 Task: Create a due date automation trigger when advanced on, on the monday after a card is due add dates not due this month at 11:00 AM.
Action: Mouse moved to (889, 258)
Screenshot: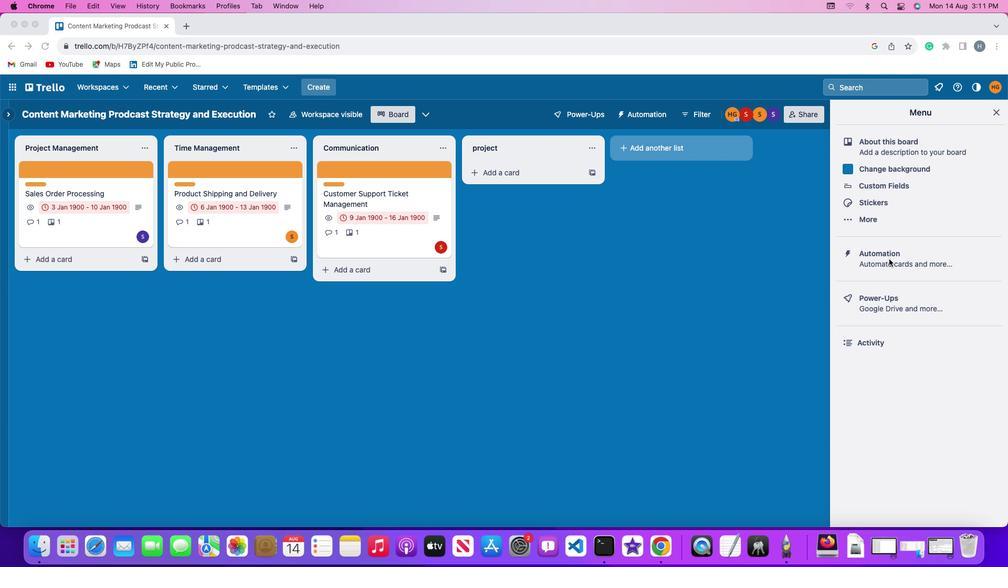 
Action: Mouse pressed left at (889, 258)
Screenshot: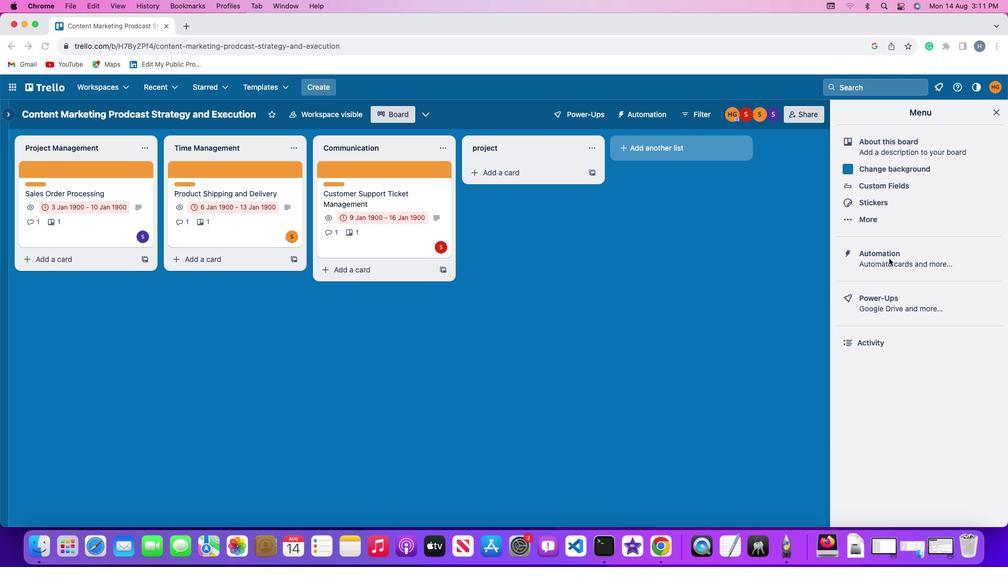 
Action: Mouse moved to (889, 258)
Screenshot: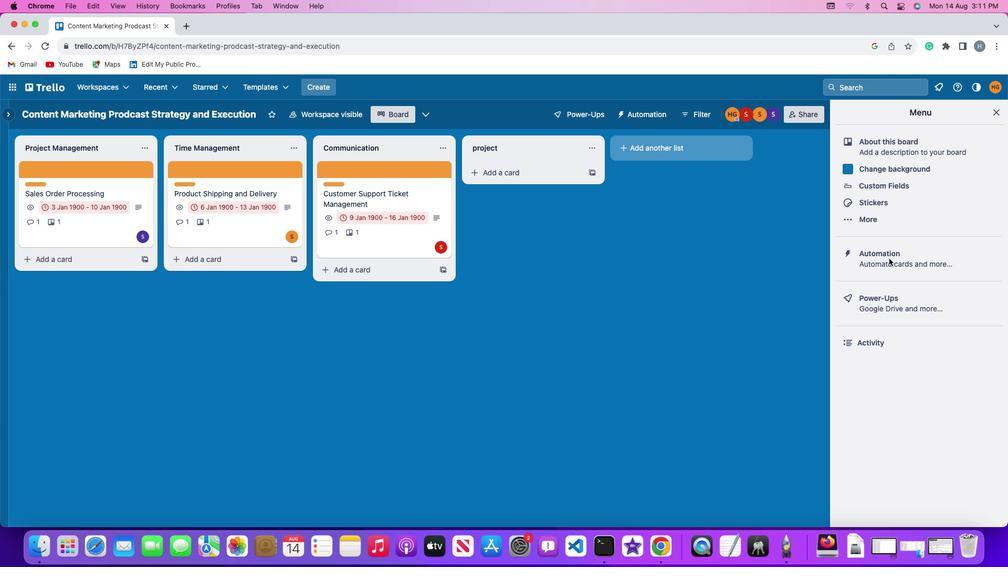 
Action: Mouse pressed left at (889, 258)
Screenshot: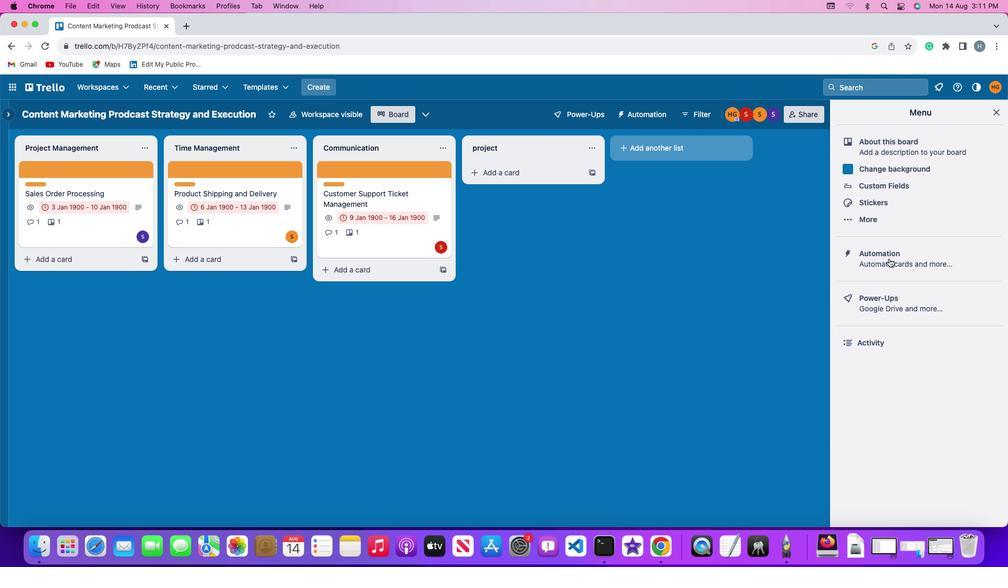 
Action: Mouse moved to (79, 247)
Screenshot: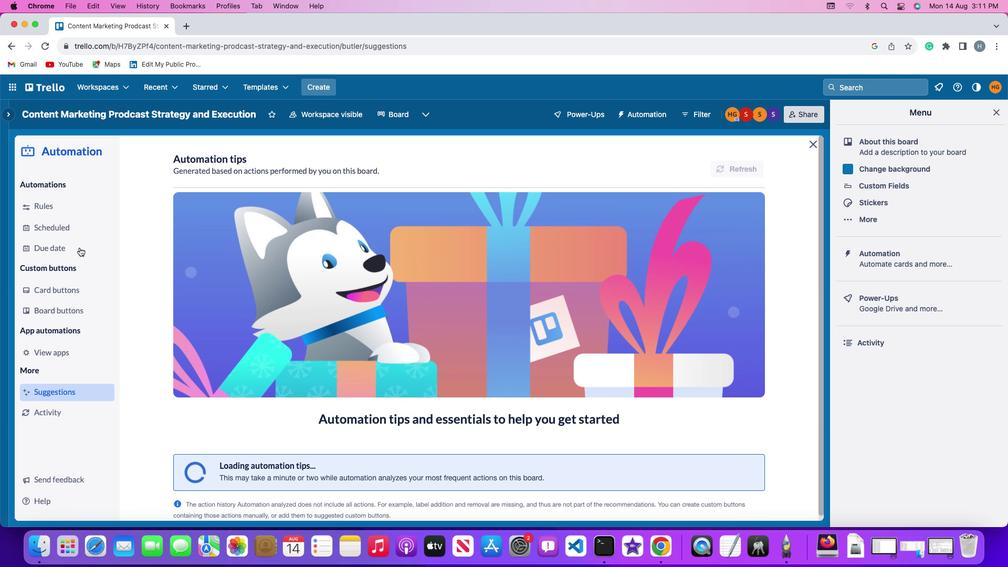 
Action: Mouse pressed left at (79, 247)
Screenshot: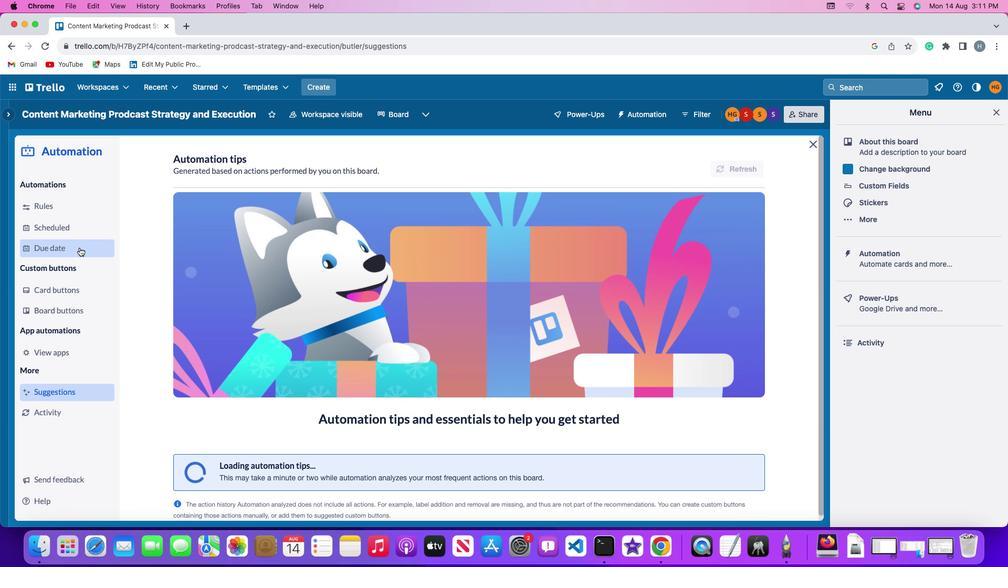 
Action: Mouse moved to (731, 160)
Screenshot: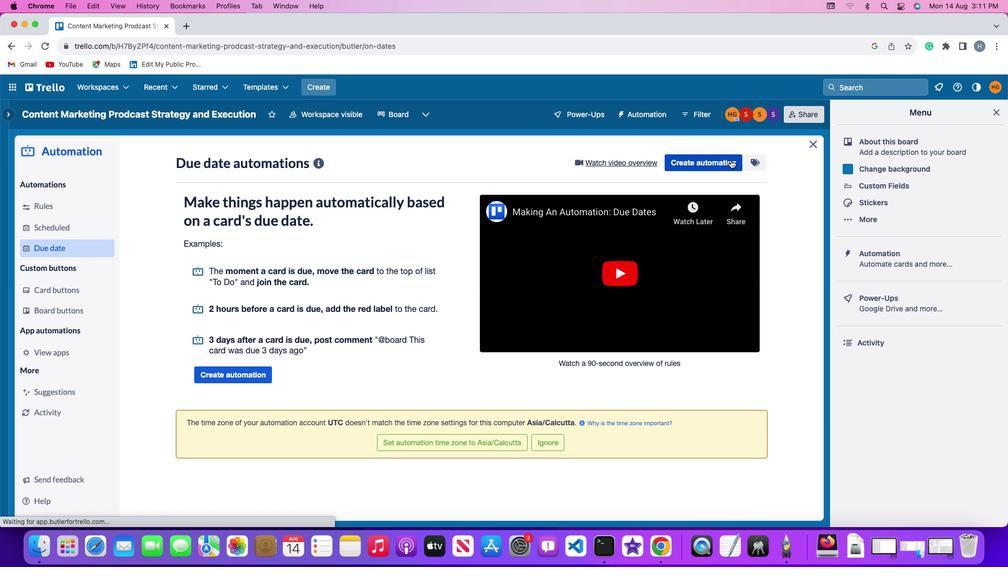 
Action: Mouse pressed left at (731, 160)
Screenshot: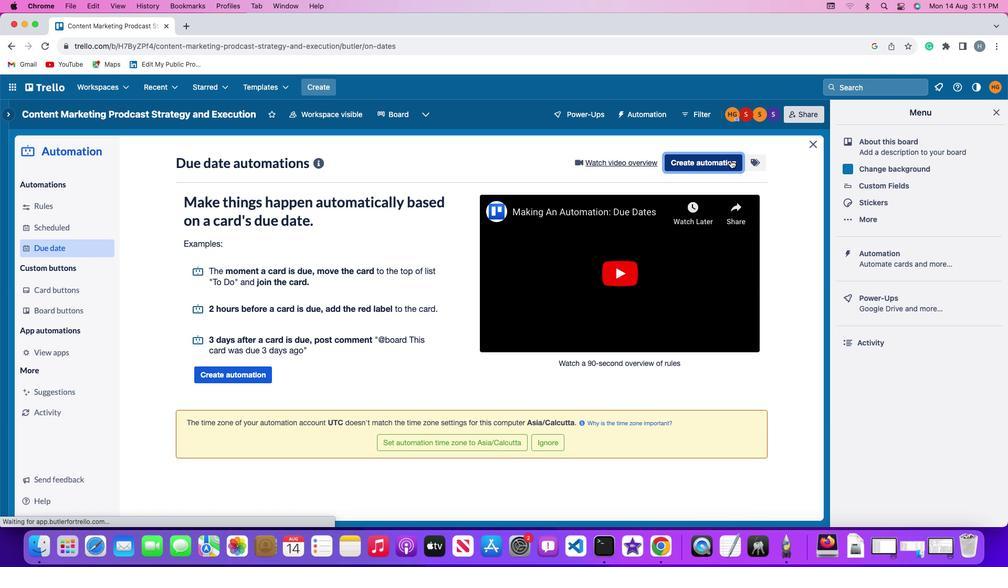 
Action: Mouse moved to (186, 263)
Screenshot: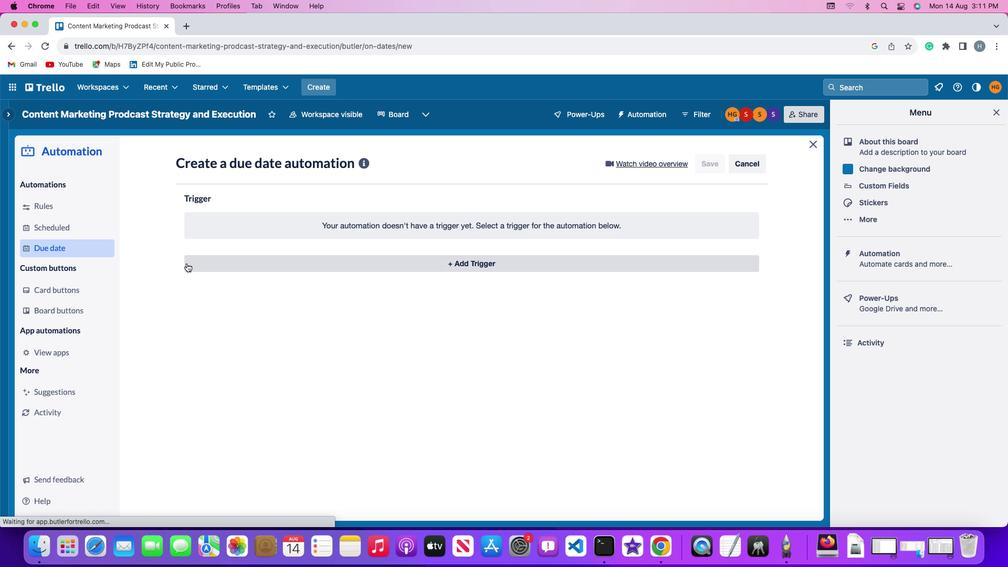 
Action: Mouse pressed left at (186, 263)
Screenshot: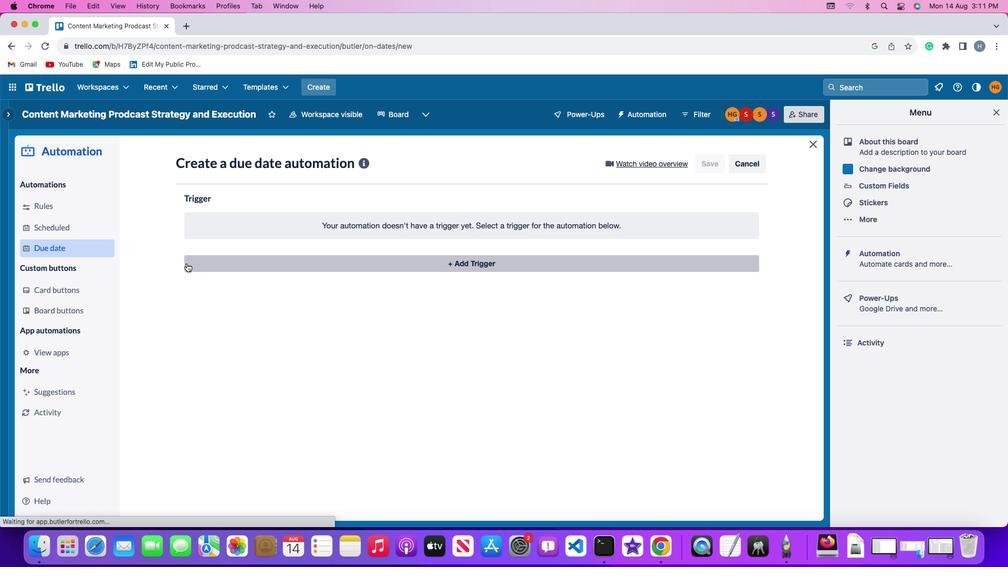 
Action: Mouse moved to (231, 457)
Screenshot: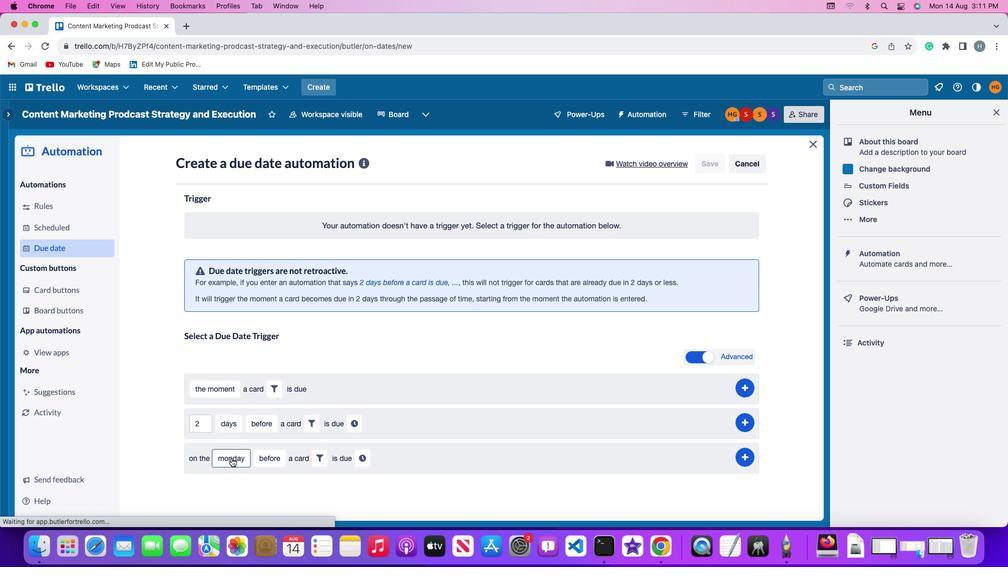 
Action: Mouse pressed left at (231, 457)
Screenshot: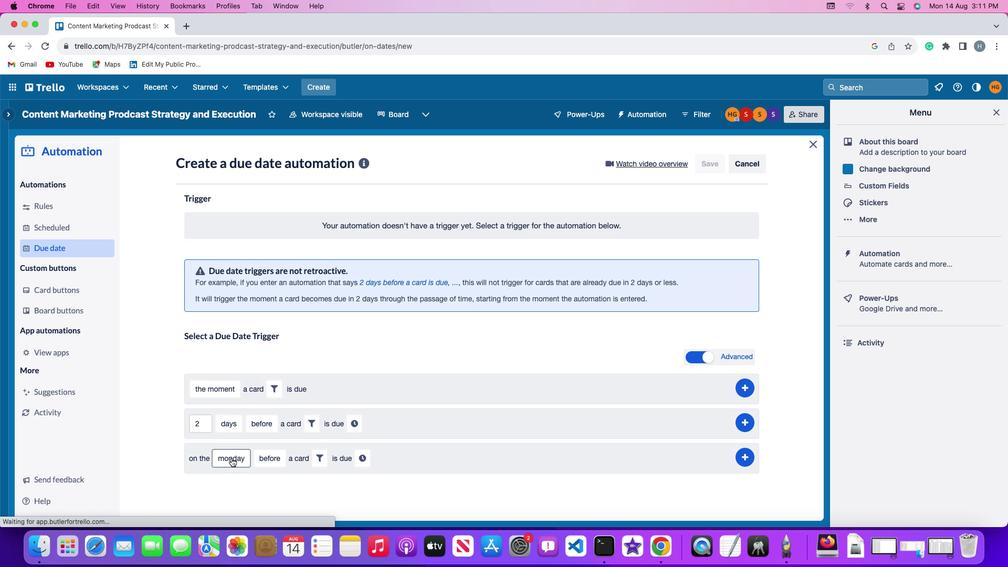 
Action: Mouse moved to (256, 314)
Screenshot: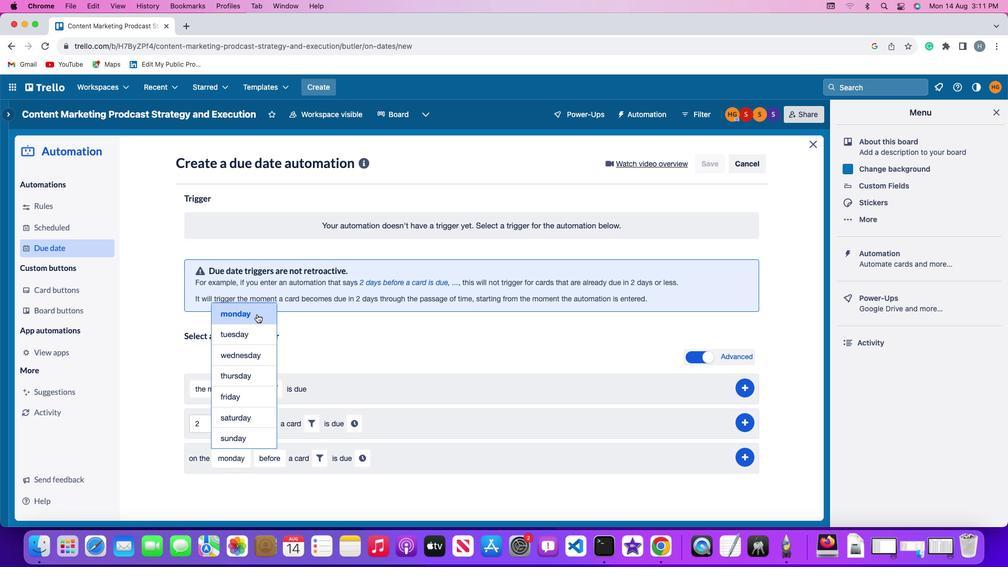 
Action: Mouse pressed left at (256, 314)
Screenshot: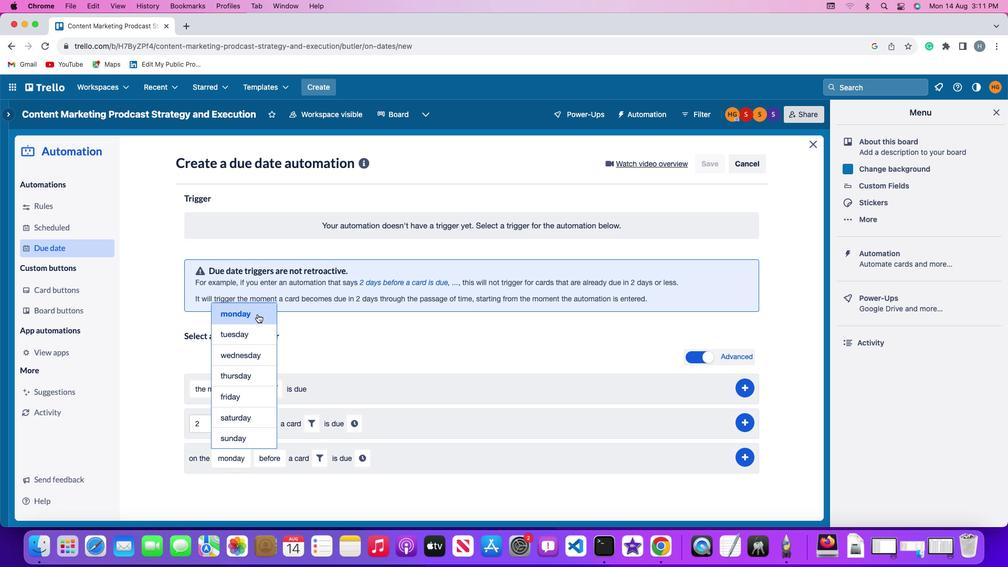 
Action: Mouse moved to (268, 462)
Screenshot: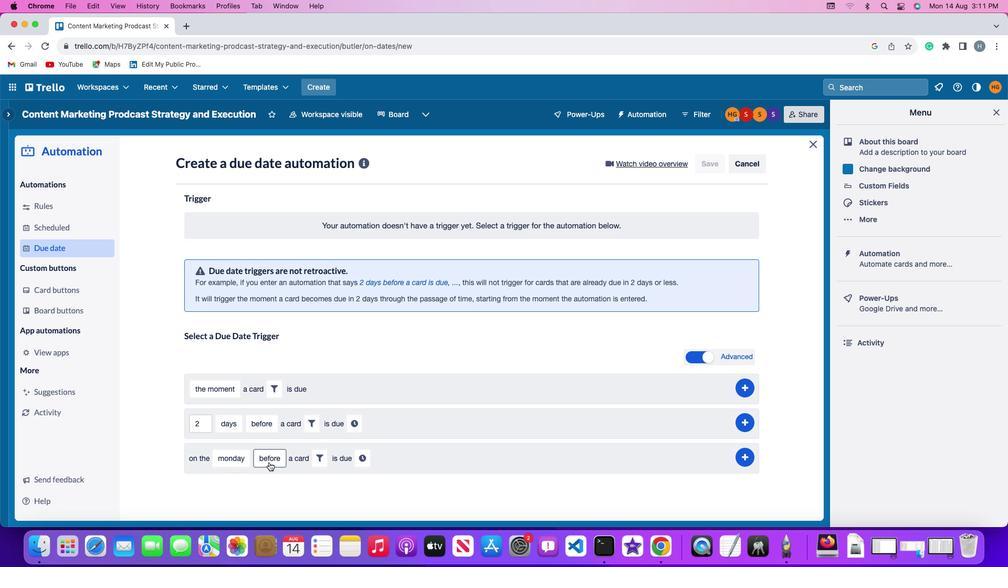 
Action: Mouse pressed left at (268, 462)
Screenshot: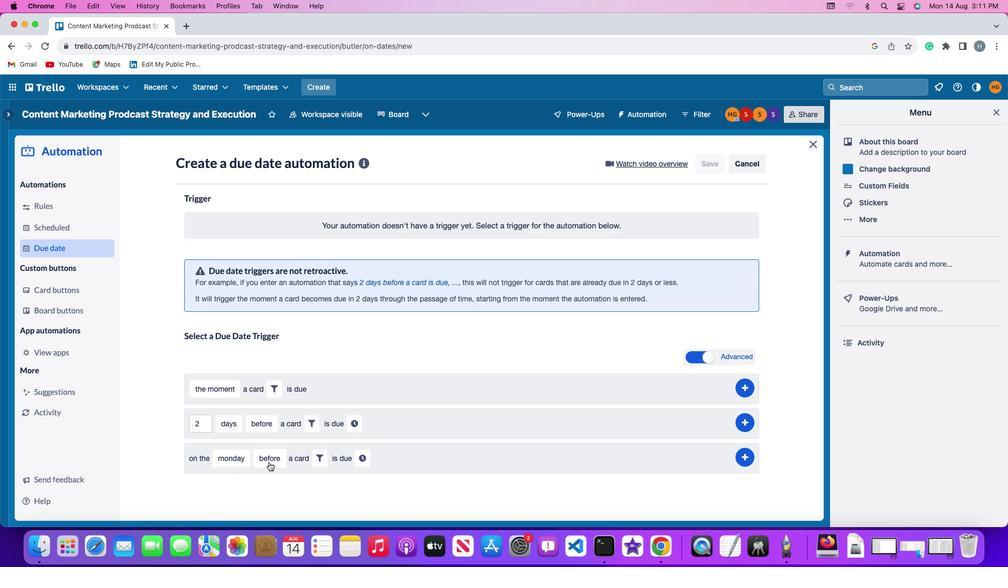 
Action: Mouse moved to (289, 394)
Screenshot: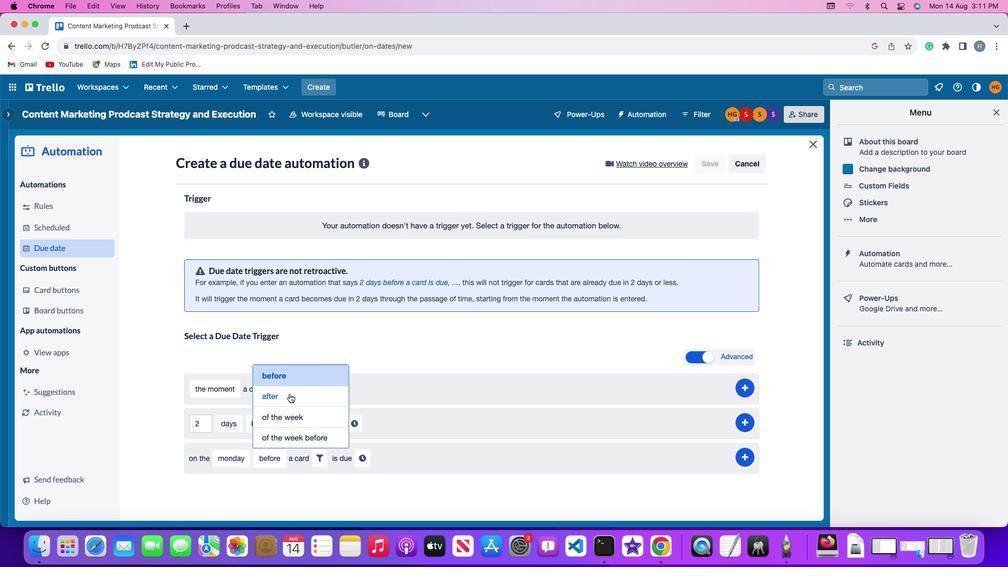 
Action: Mouse pressed left at (289, 394)
Screenshot: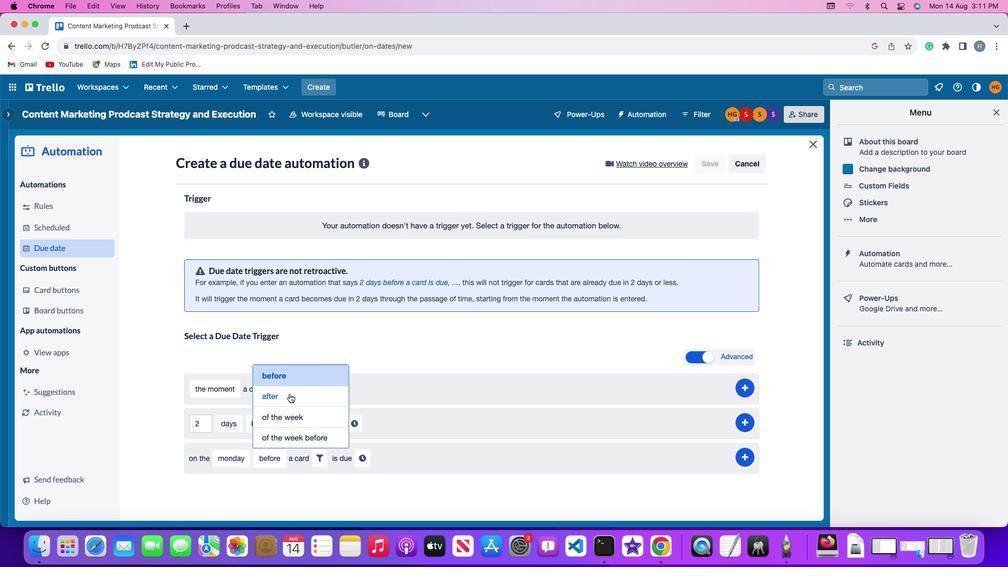 
Action: Mouse moved to (319, 454)
Screenshot: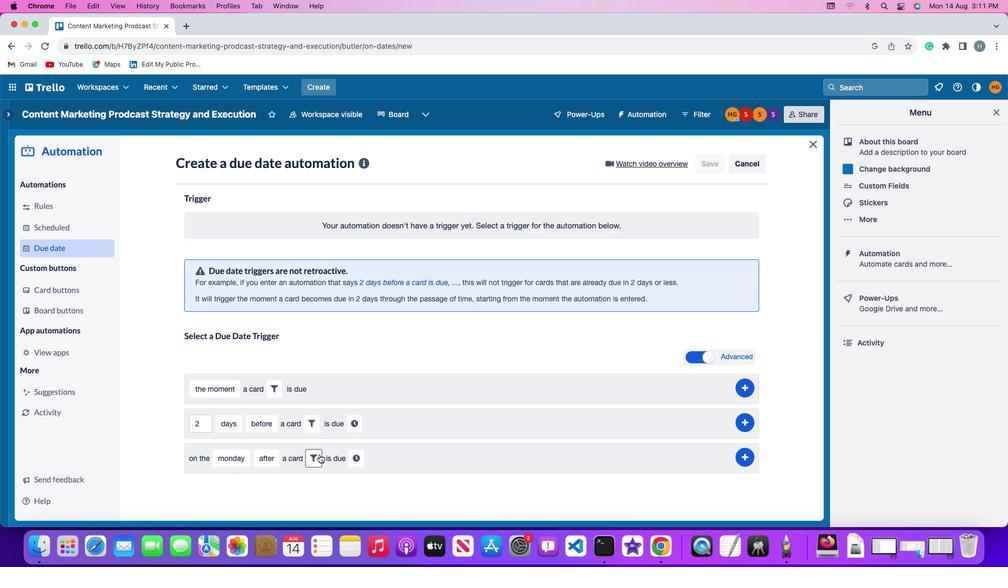 
Action: Mouse pressed left at (319, 454)
Screenshot: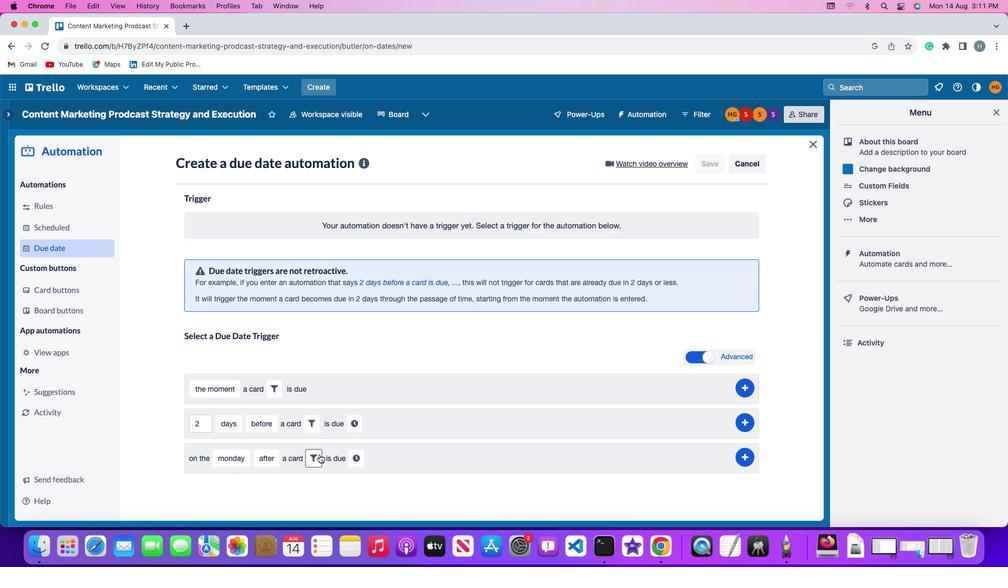 
Action: Mouse moved to (372, 490)
Screenshot: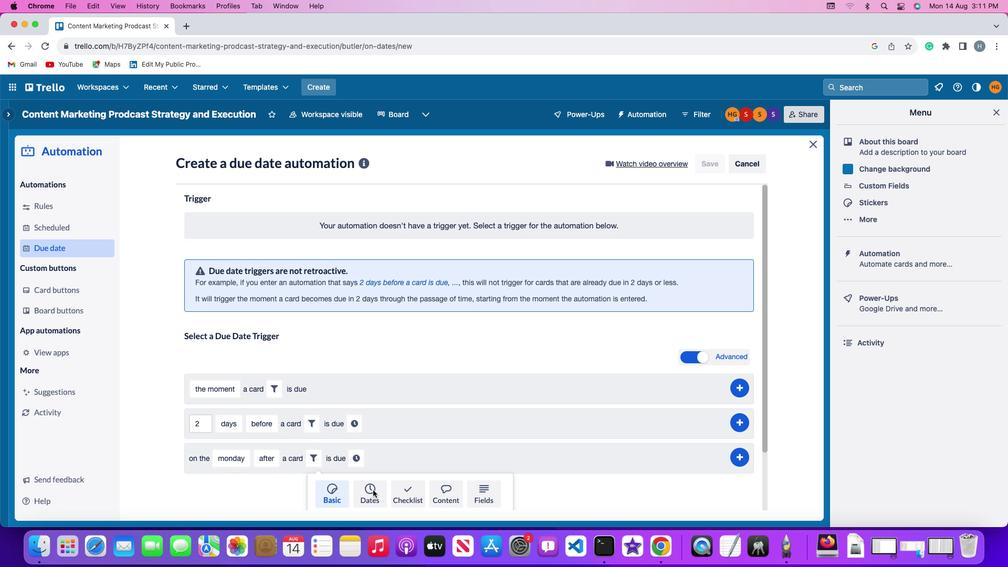 
Action: Mouse pressed left at (372, 490)
Screenshot: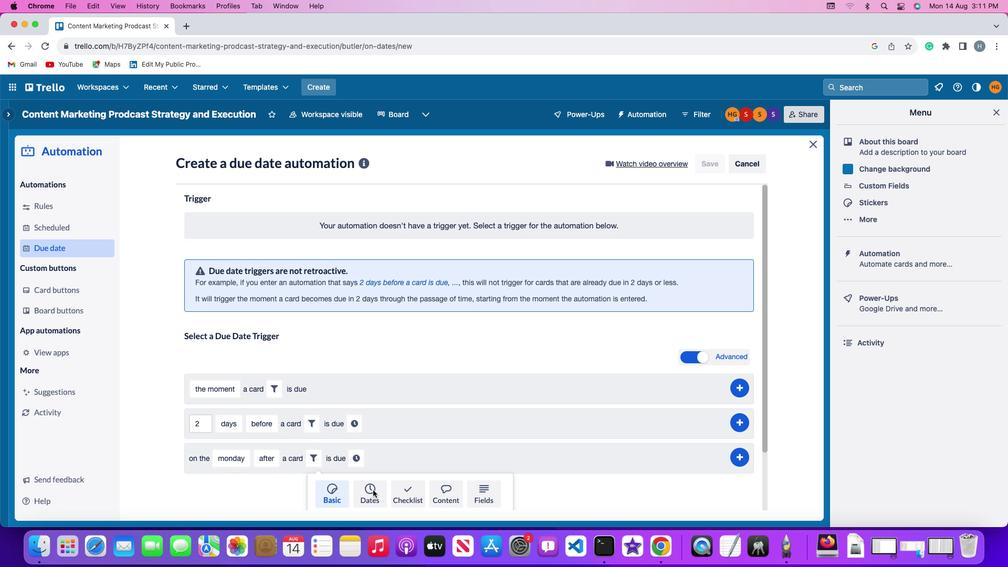 
Action: Mouse moved to (287, 496)
Screenshot: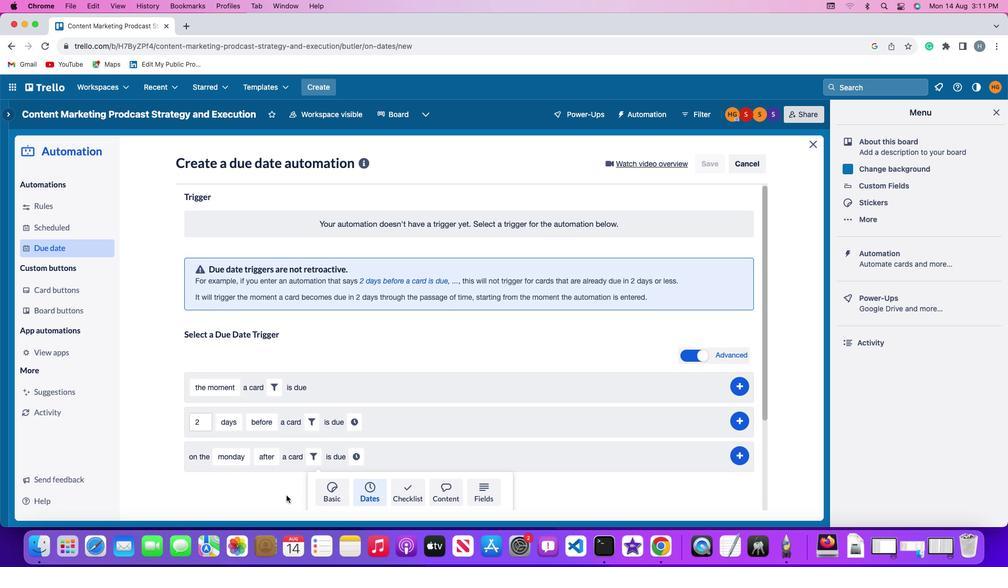 
Action: Mouse scrolled (287, 496) with delta (0, 0)
Screenshot: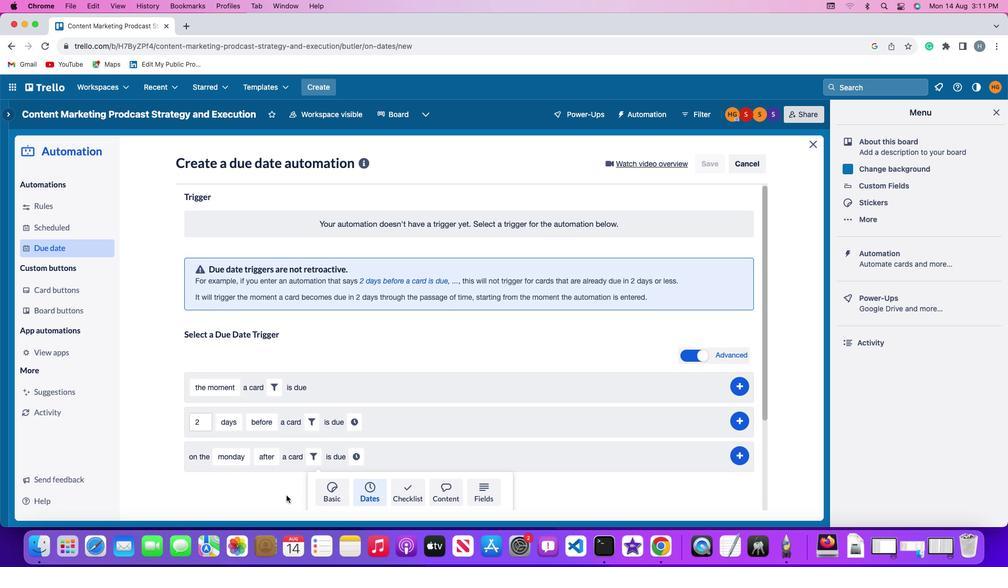 
Action: Mouse moved to (287, 496)
Screenshot: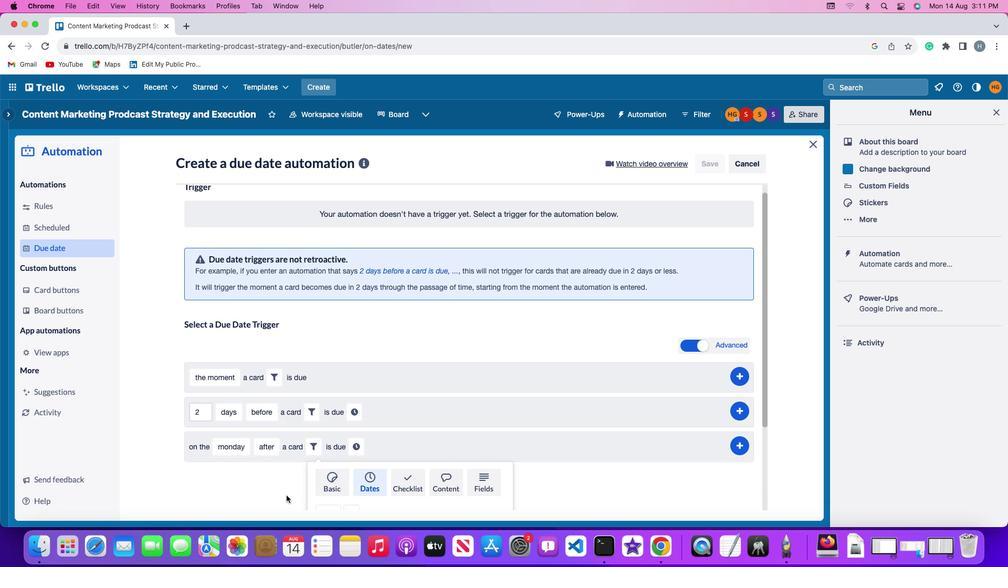 
Action: Mouse scrolled (287, 496) with delta (0, 0)
Screenshot: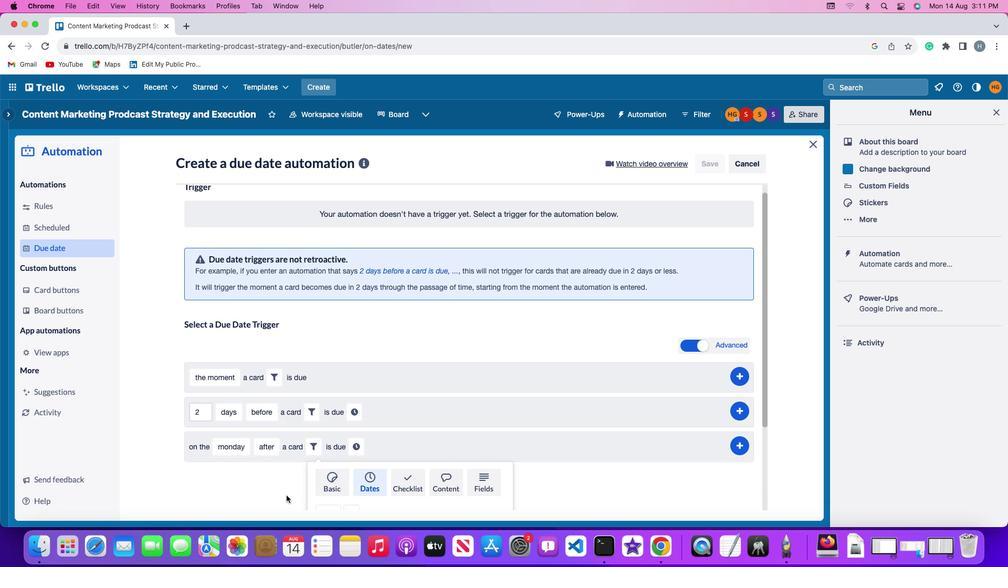 
Action: Mouse moved to (287, 496)
Screenshot: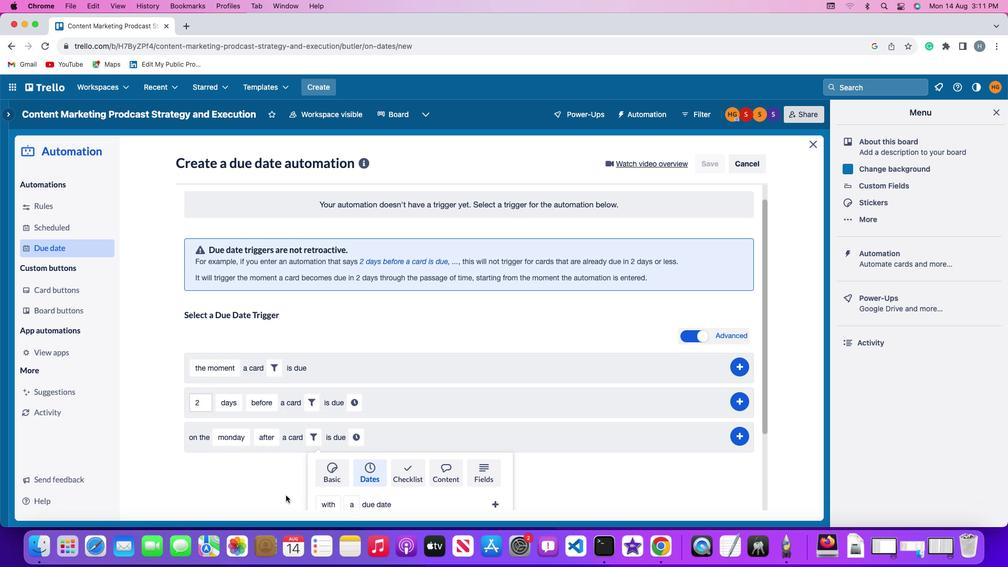 
Action: Mouse scrolled (287, 496) with delta (0, -1)
Screenshot: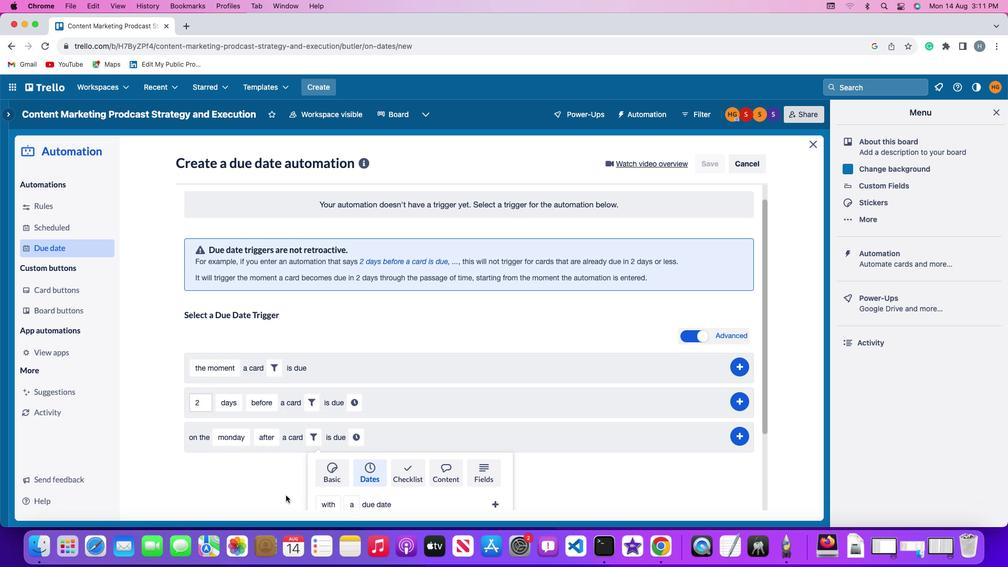 
Action: Mouse moved to (286, 495)
Screenshot: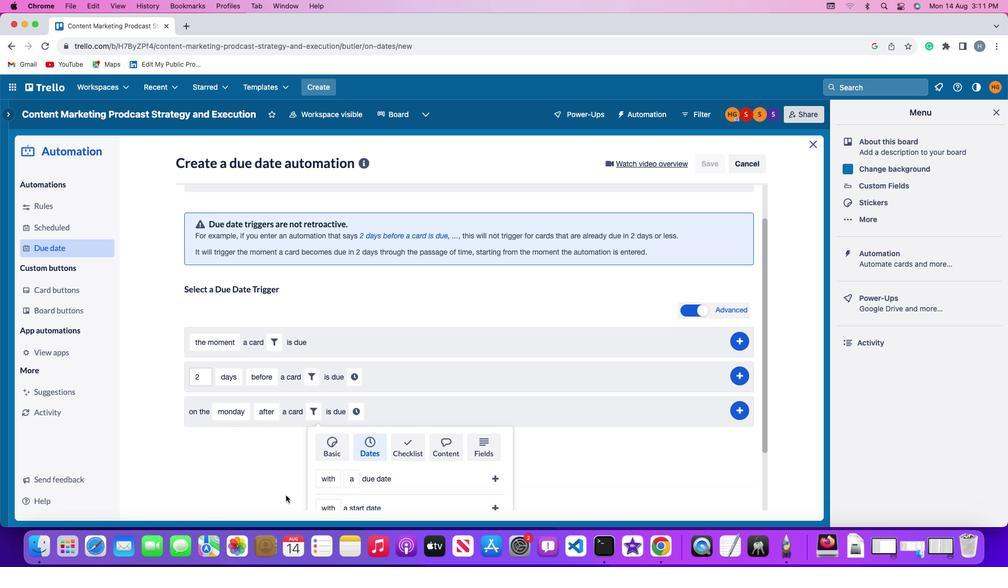 
Action: Mouse scrolled (286, 495) with delta (0, -2)
Screenshot: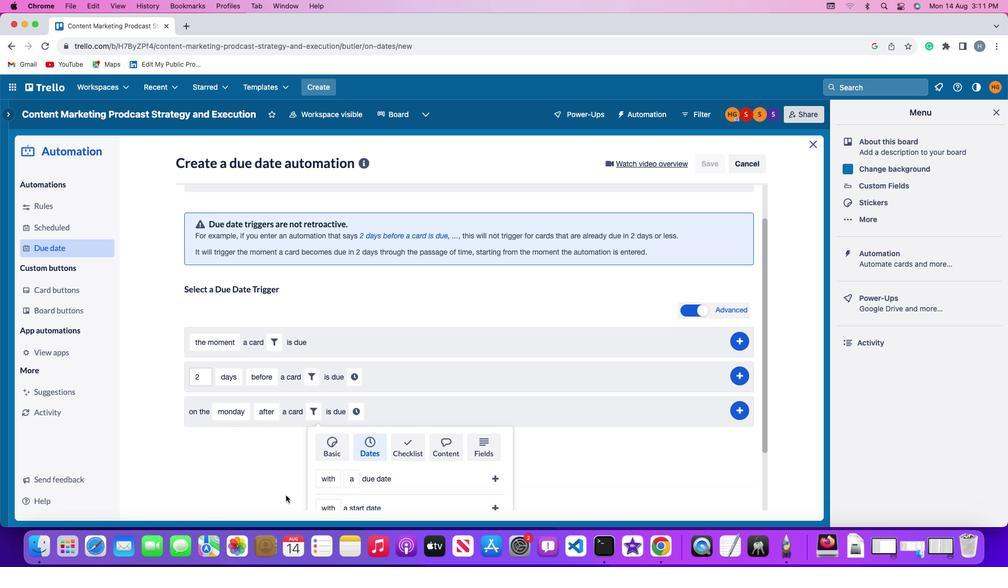 
Action: Mouse moved to (285, 494)
Screenshot: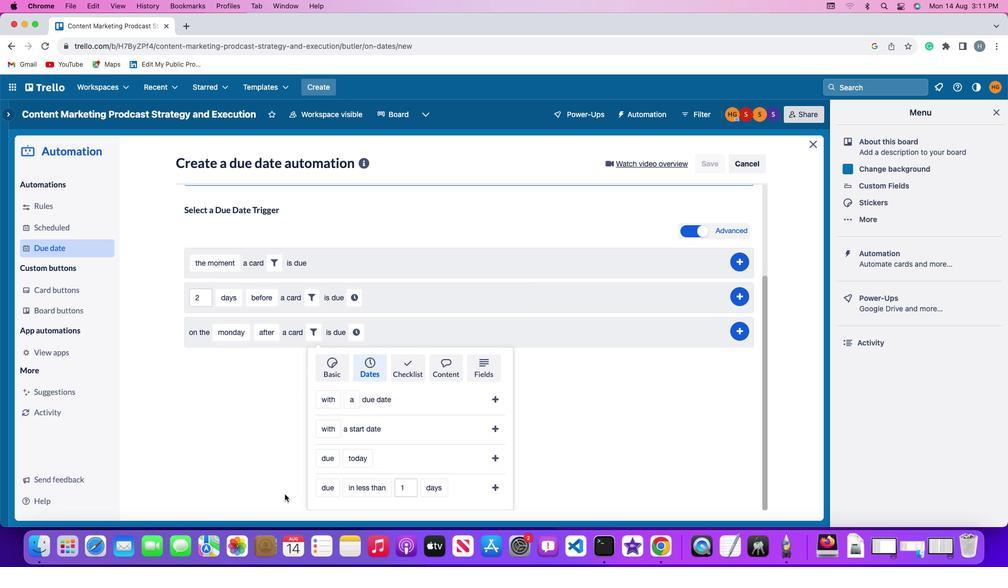 
Action: Mouse scrolled (285, 494) with delta (0, 0)
Screenshot: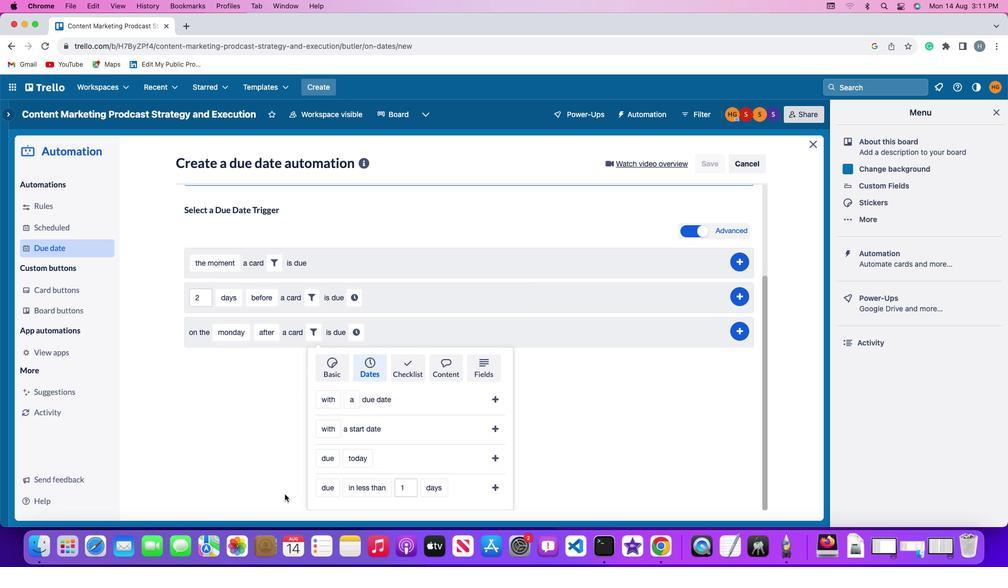 
Action: Mouse moved to (285, 494)
Screenshot: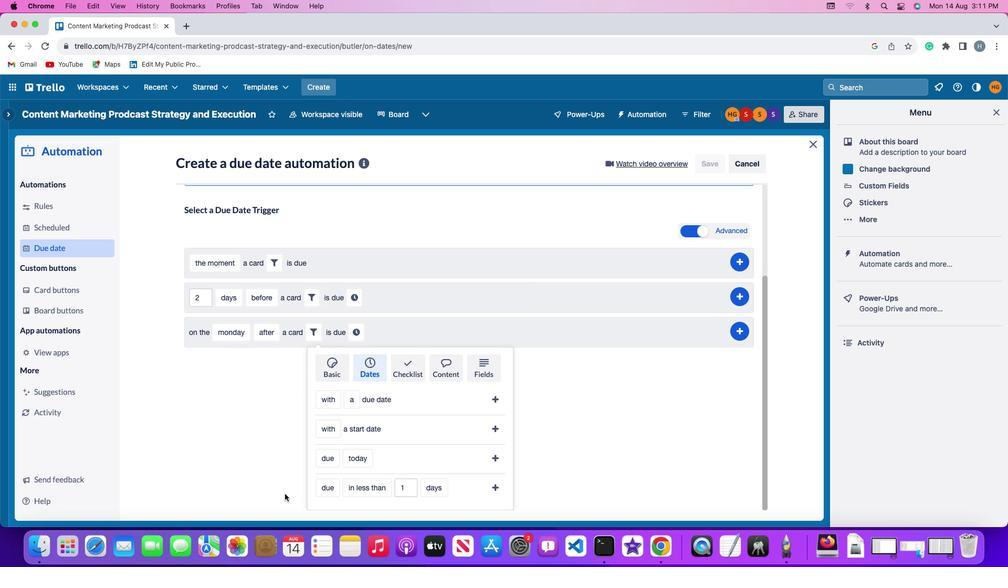 
Action: Mouse scrolled (285, 494) with delta (0, 0)
Screenshot: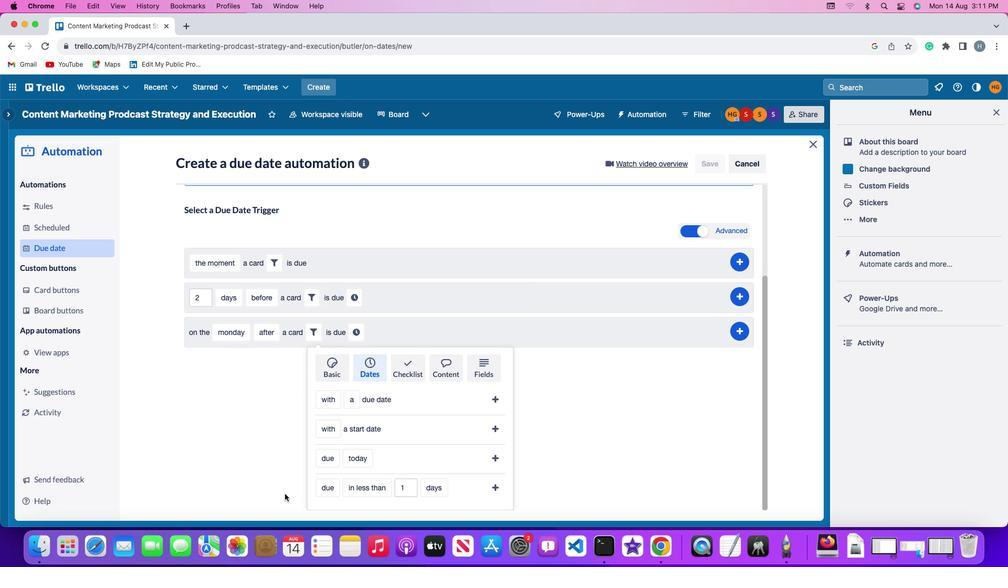 
Action: Mouse moved to (284, 494)
Screenshot: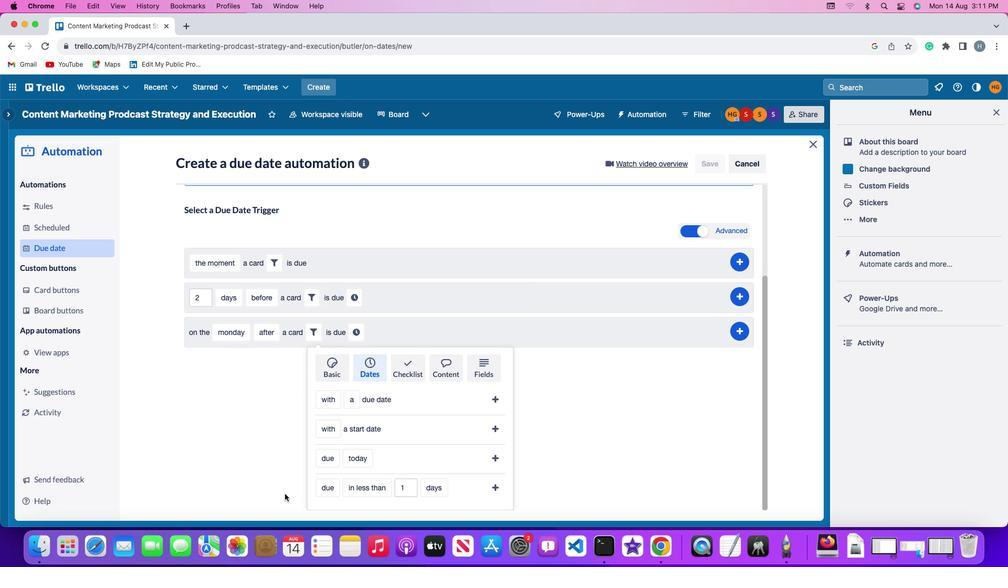 
Action: Mouse scrolled (284, 494) with delta (0, -1)
Screenshot: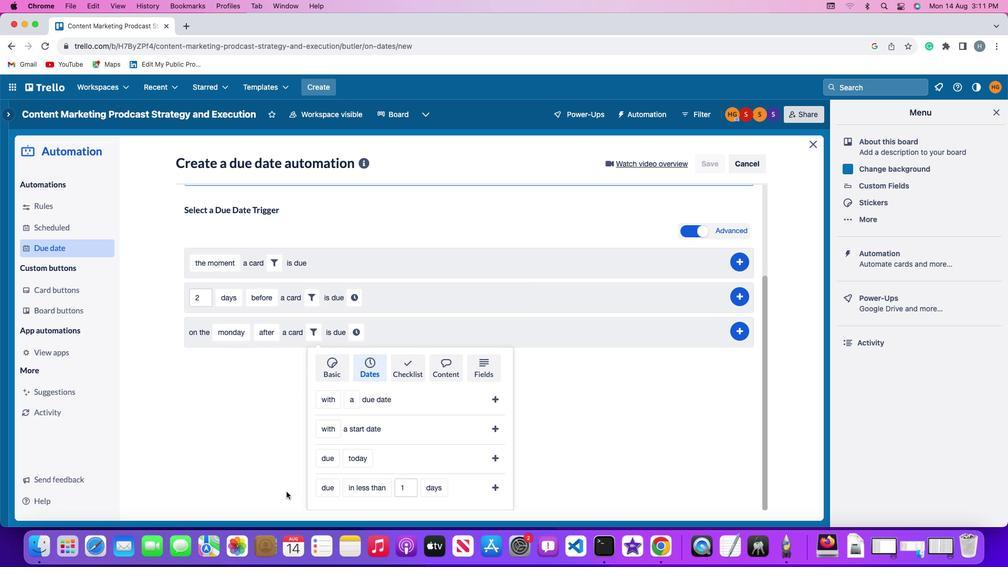 
Action: Mouse moved to (331, 459)
Screenshot: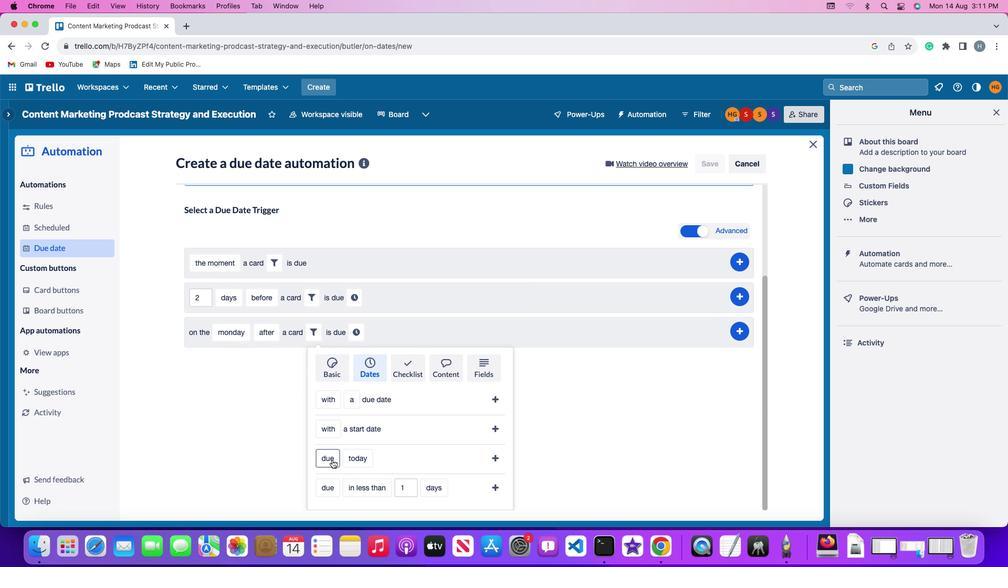 
Action: Mouse pressed left at (331, 459)
Screenshot: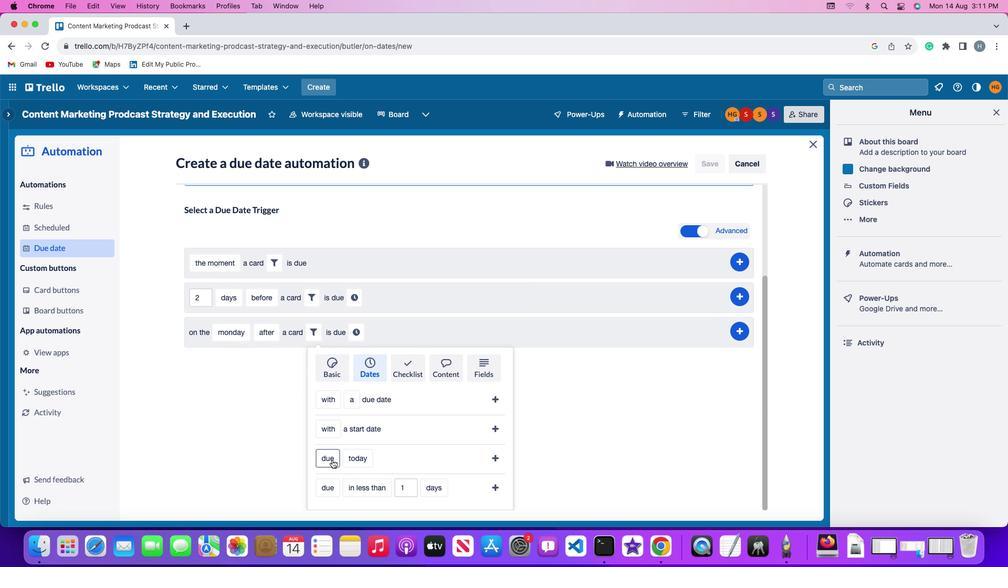 
Action: Mouse moved to (345, 397)
Screenshot: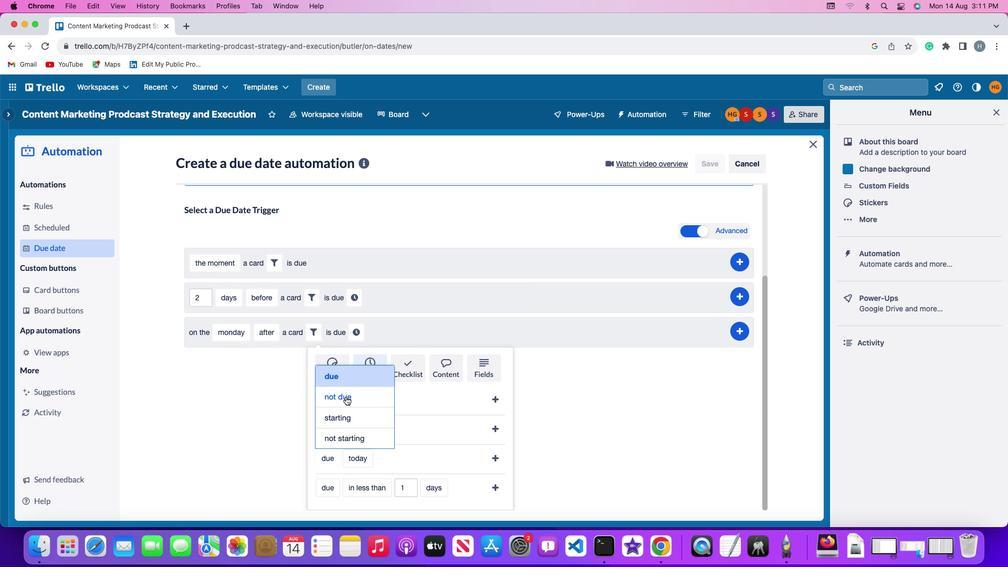 
Action: Mouse pressed left at (345, 397)
Screenshot: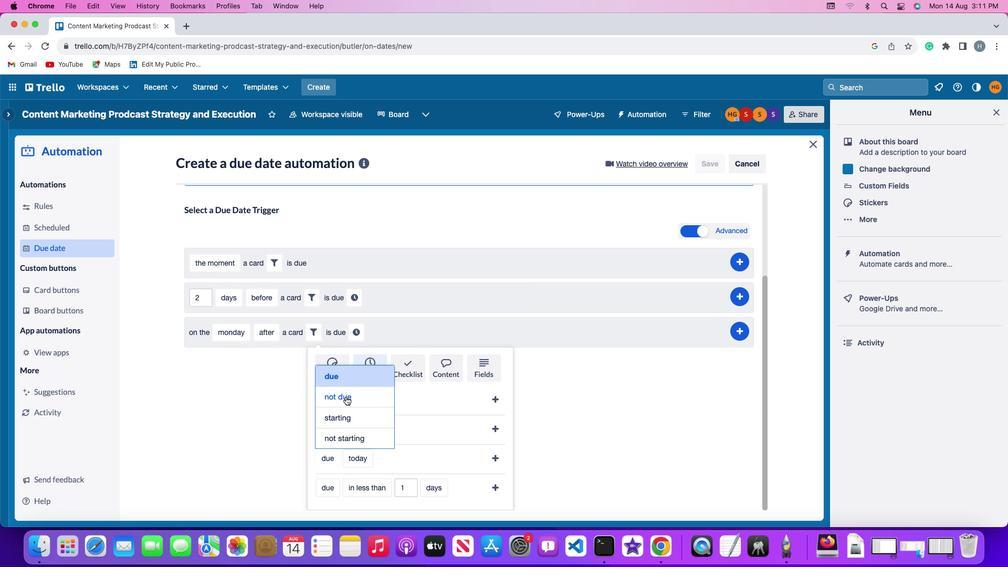 
Action: Mouse moved to (370, 466)
Screenshot: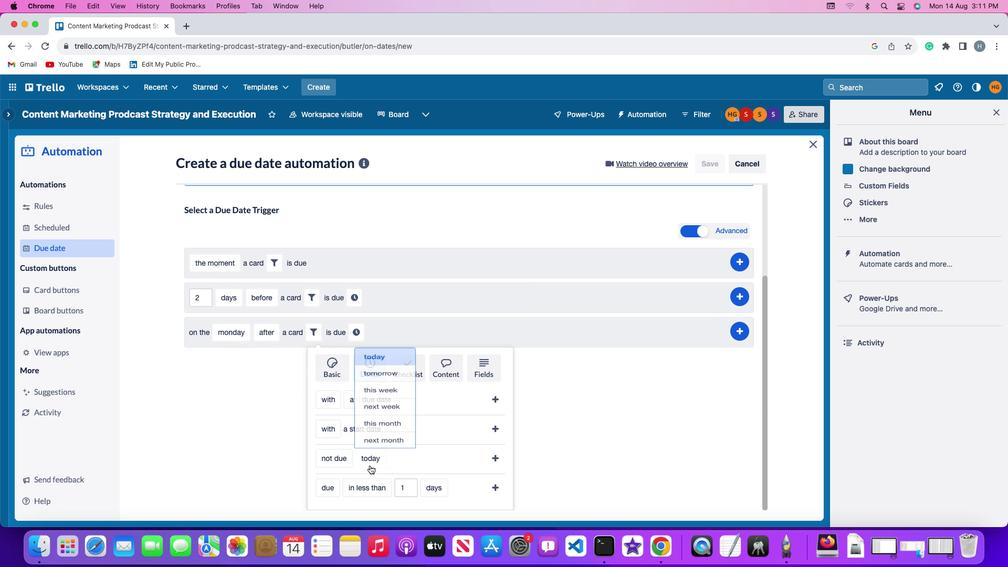 
Action: Mouse pressed left at (370, 466)
Screenshot: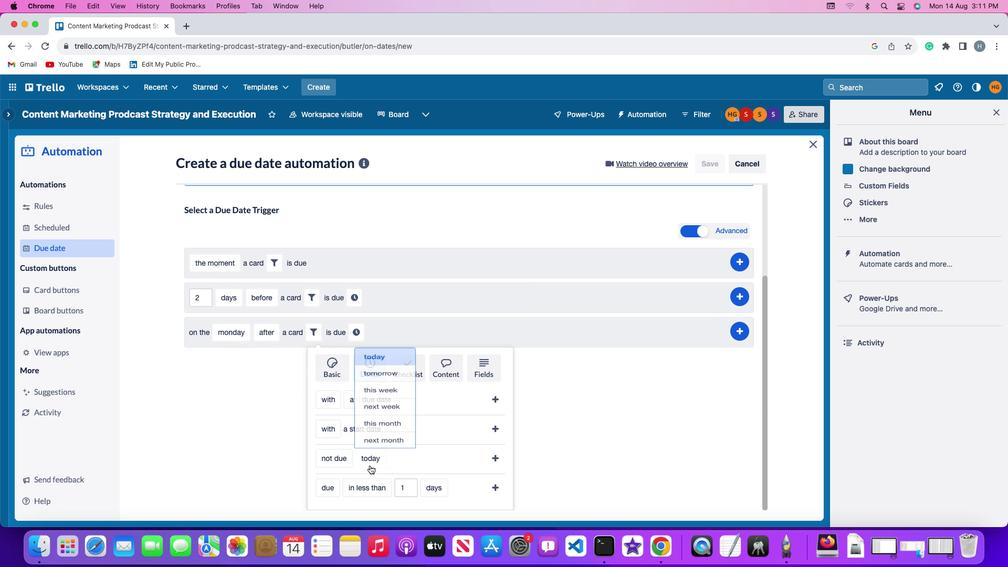 
Action: Mouse moved to (384, 410)
Screenshot: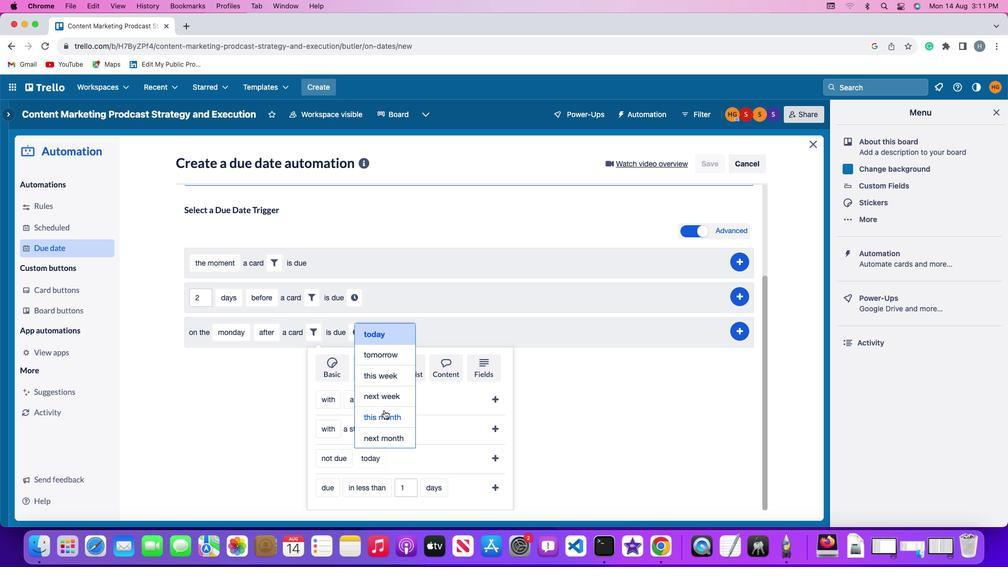 
Action: Mouse pressed left at (384, 410)
Screenshot: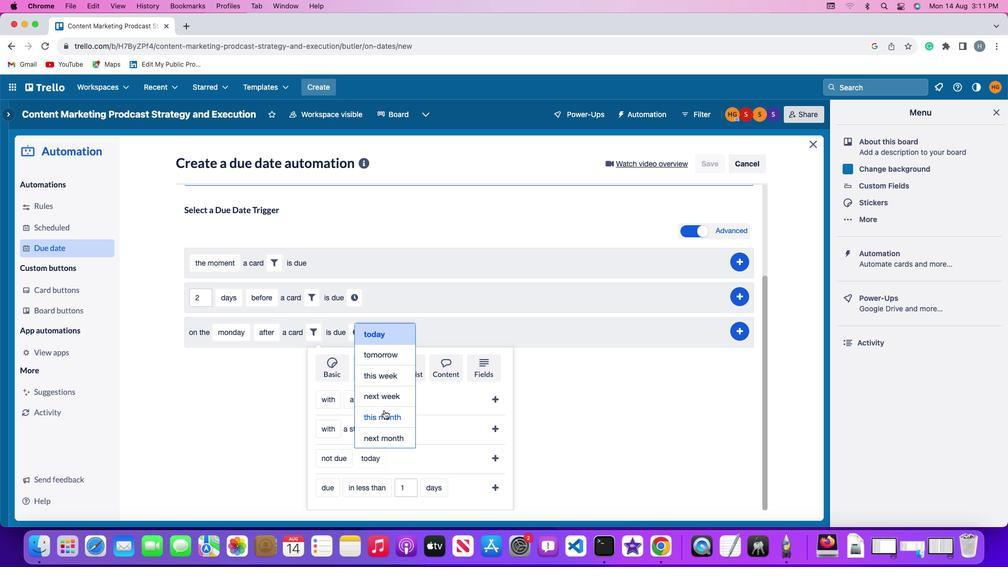 
Action: Mouse moved to (491, 454)
Screenshot: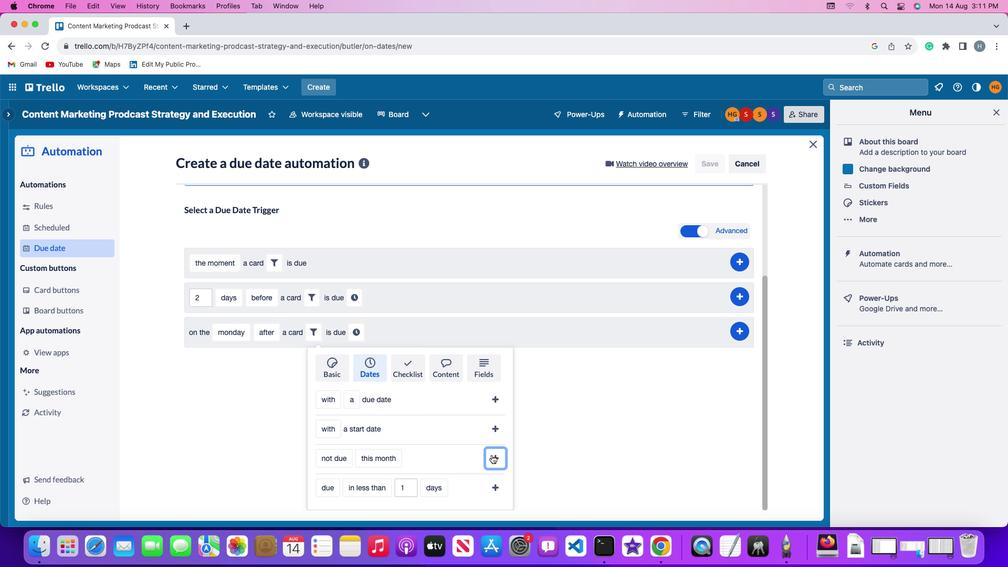 
Action: Mouse pressed left at (491, 454)
Screenshot: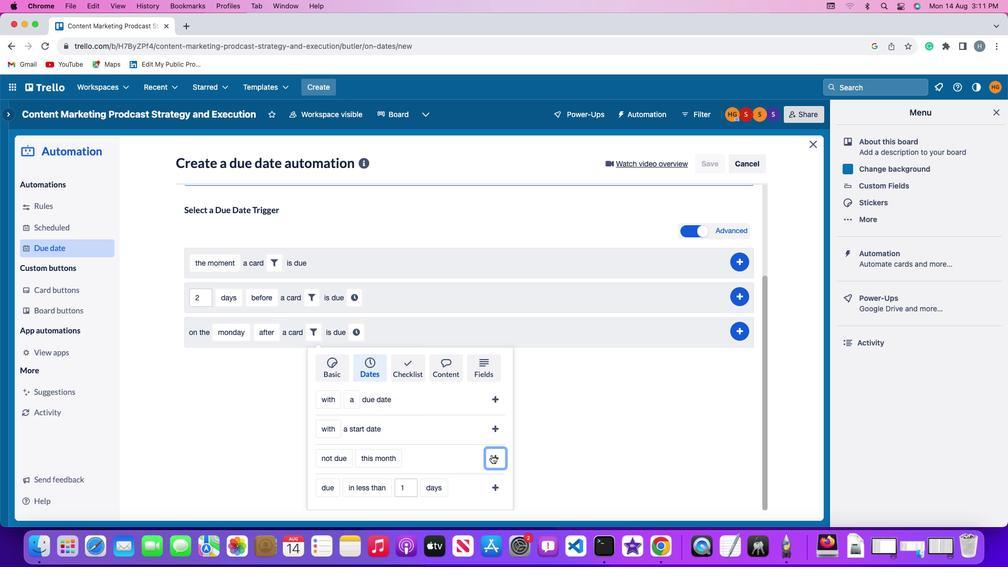 
Action: Mouse moved to (444, 458)
Screenshot: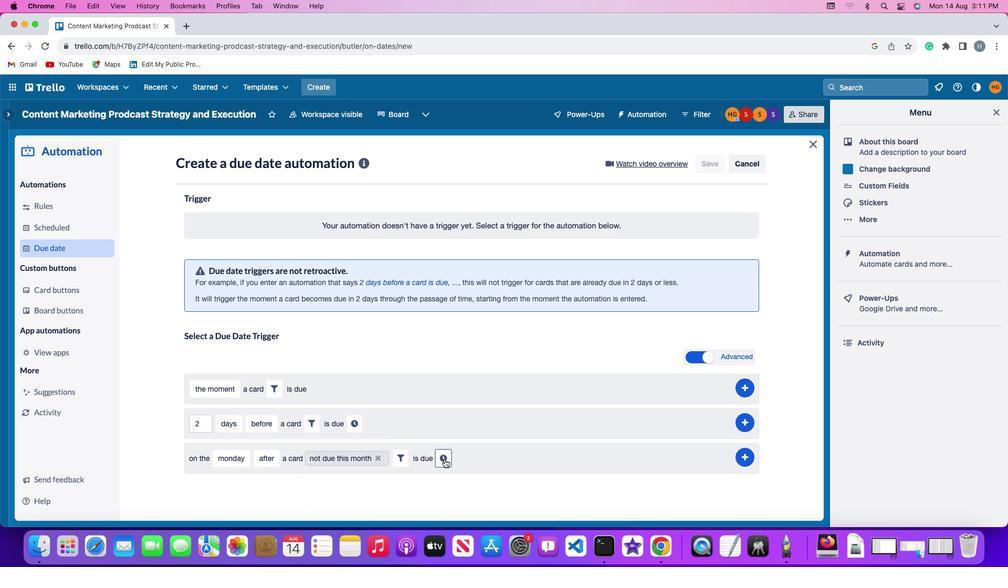 
Action: Mouse pressed left at (444, 458)
Screenshot: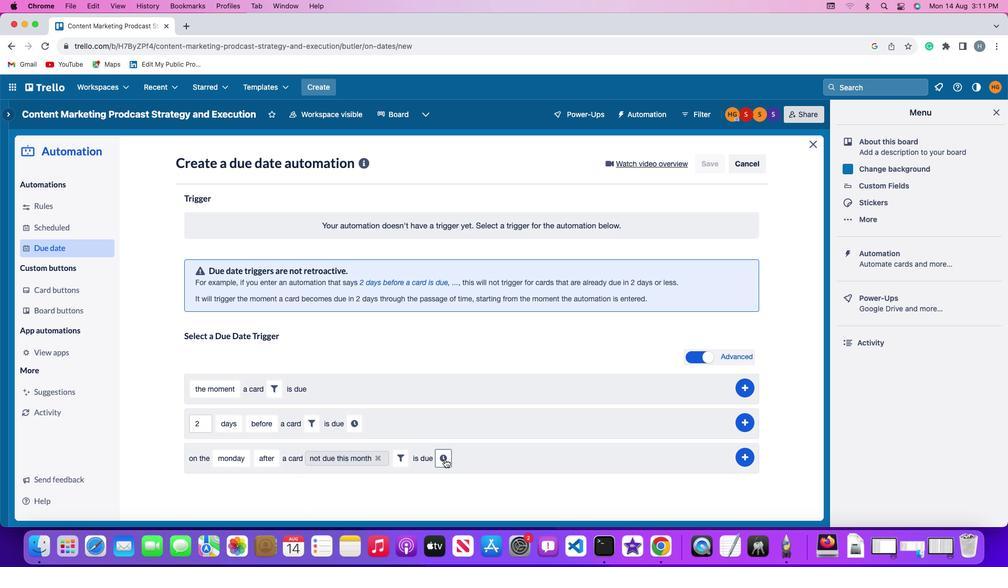 
Action: Mouse moved to (462, 460)
Screenshot: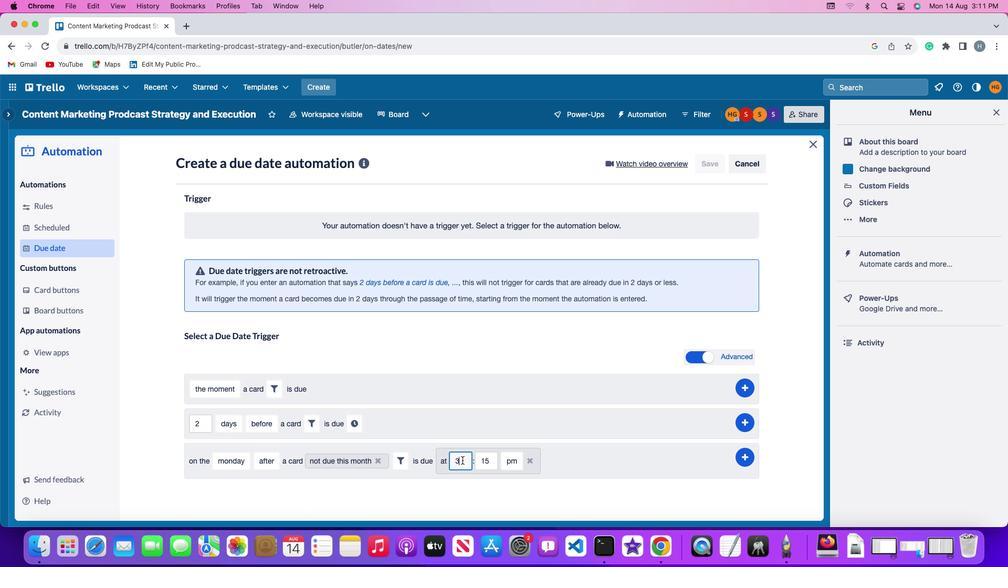 
Action: Mouse pressed left at (462, 460)
Screenshot: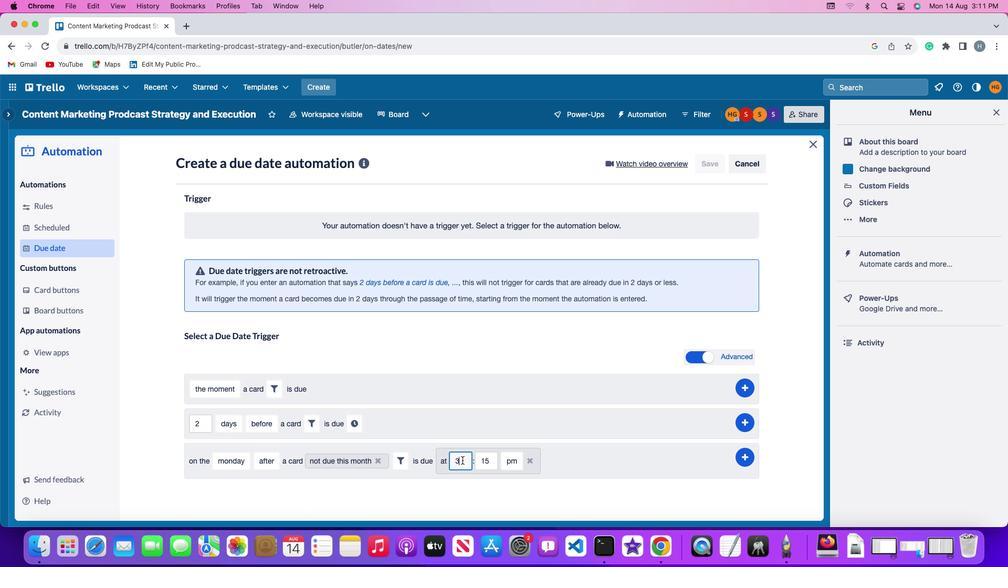 
Action: Mouse moved to (462, 459)
Screenshot: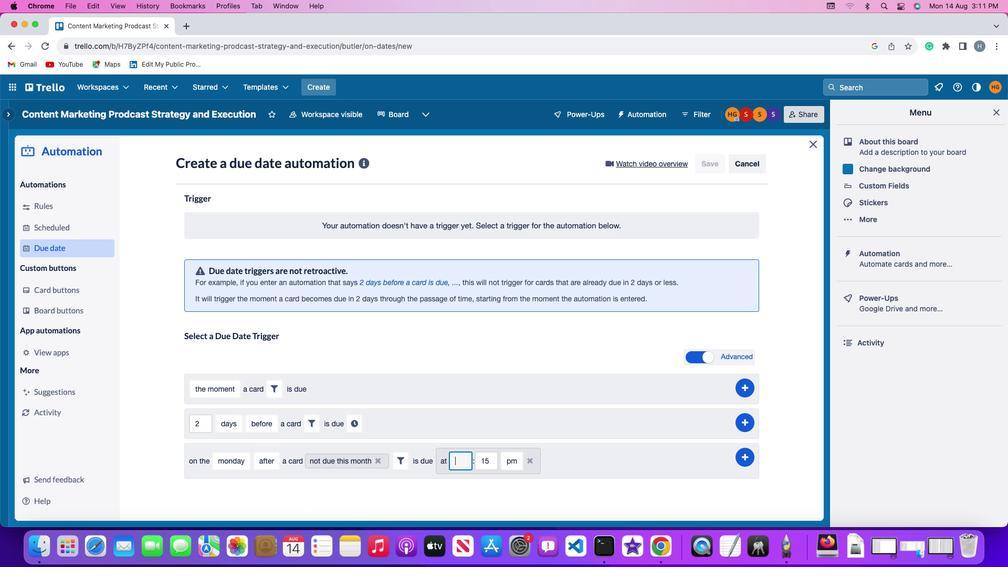
Action: Key pressed Key.backspace
Screenshot: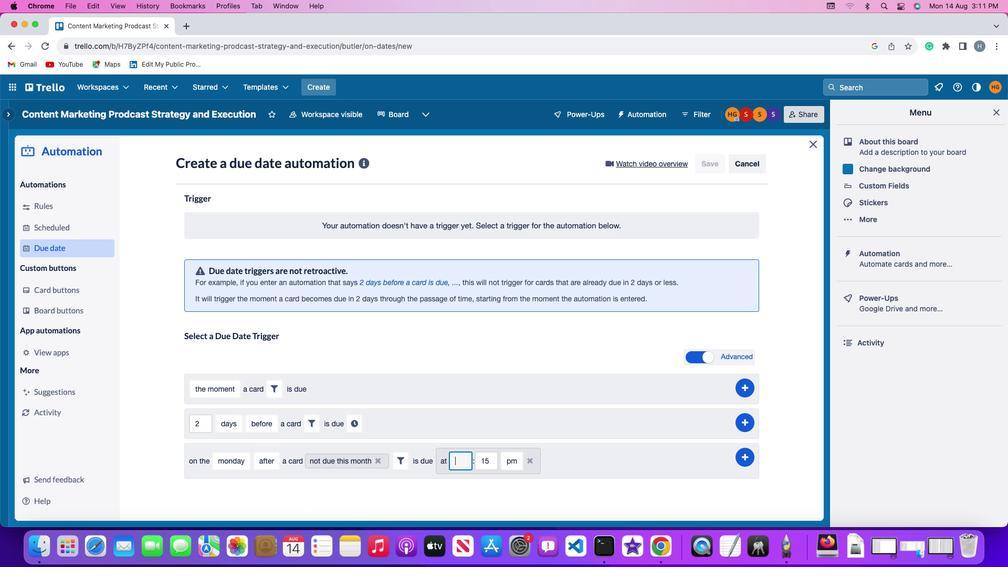 
Action: Mouse moved to (462, 458)
Screenshot: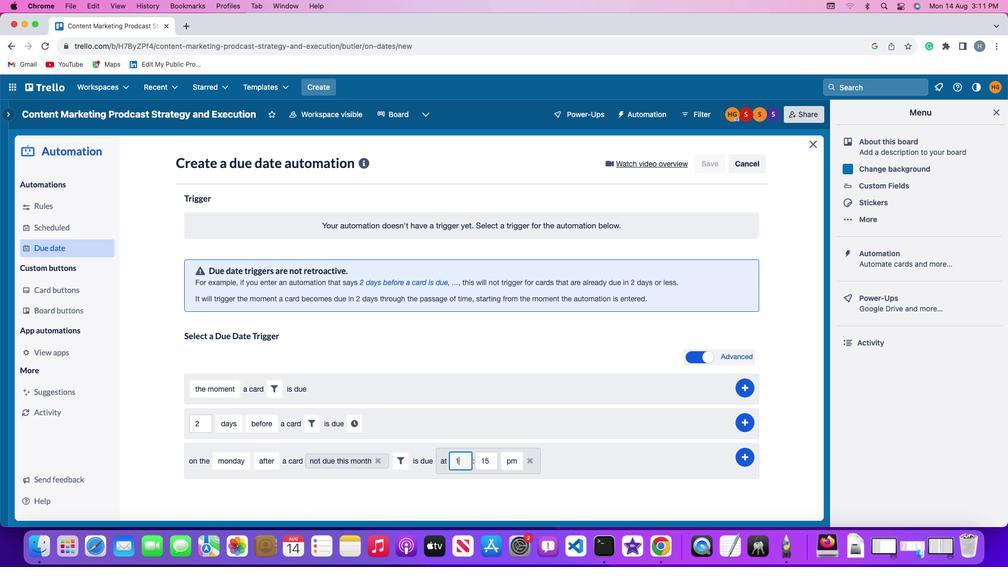 
Action: Key pressed '1'
Screenshot: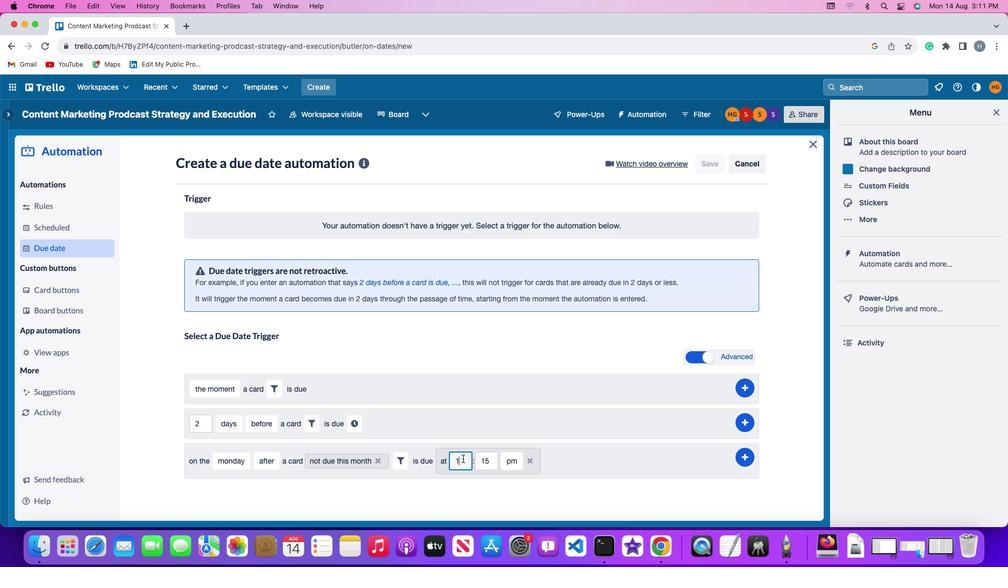 
Action: Mouse moved to (463, 458)
Screenshot: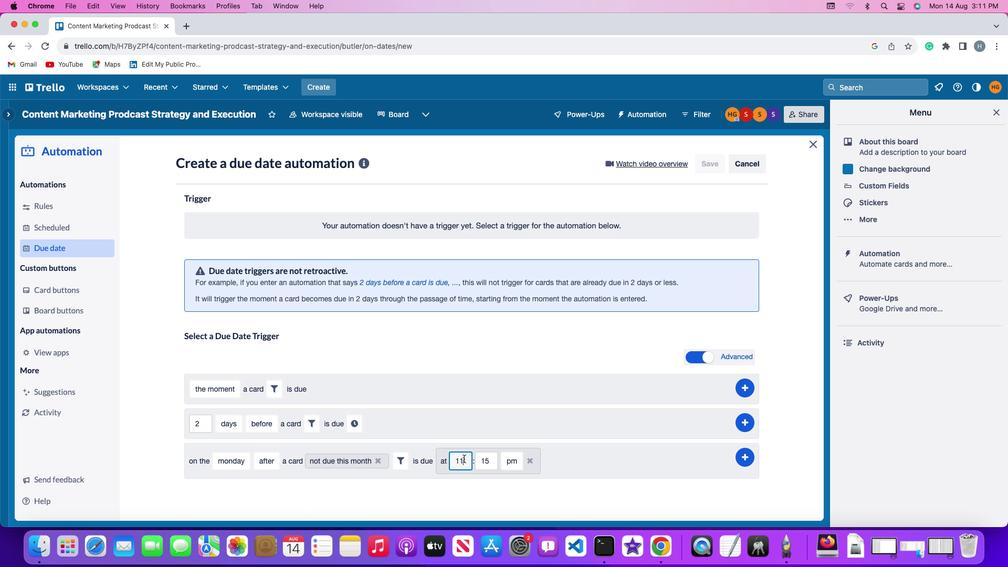 
Action: Key pressed '1'
Screenshot: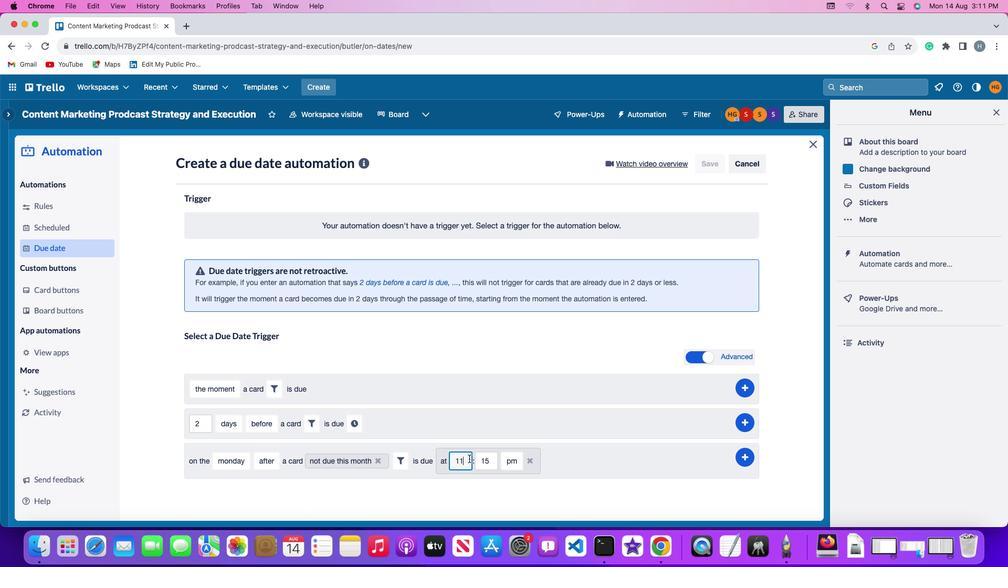 
Action: Mouse moved to (495, 462)
Screenshot: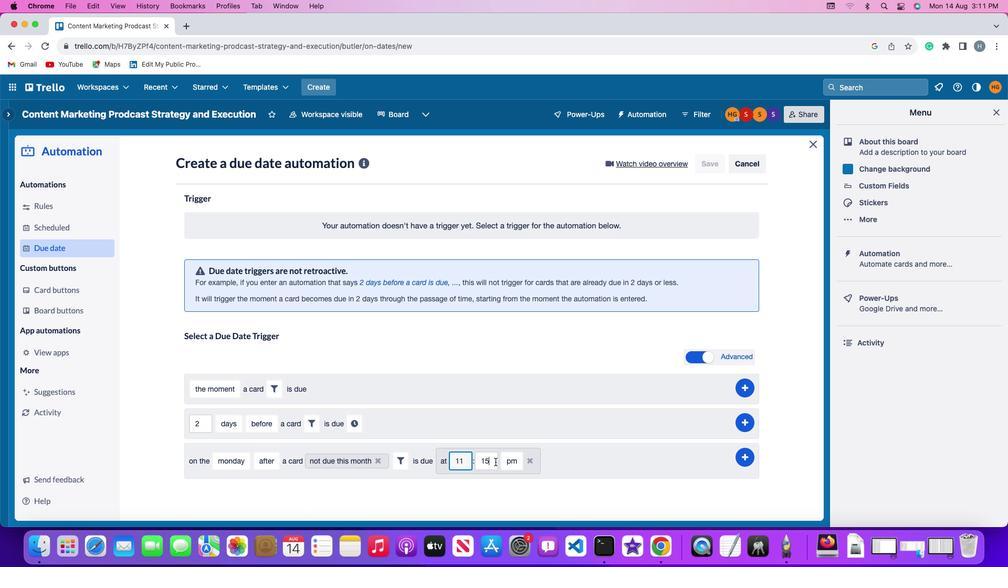 
Action: Mouse pressed left at (495, 462)
Screenshot: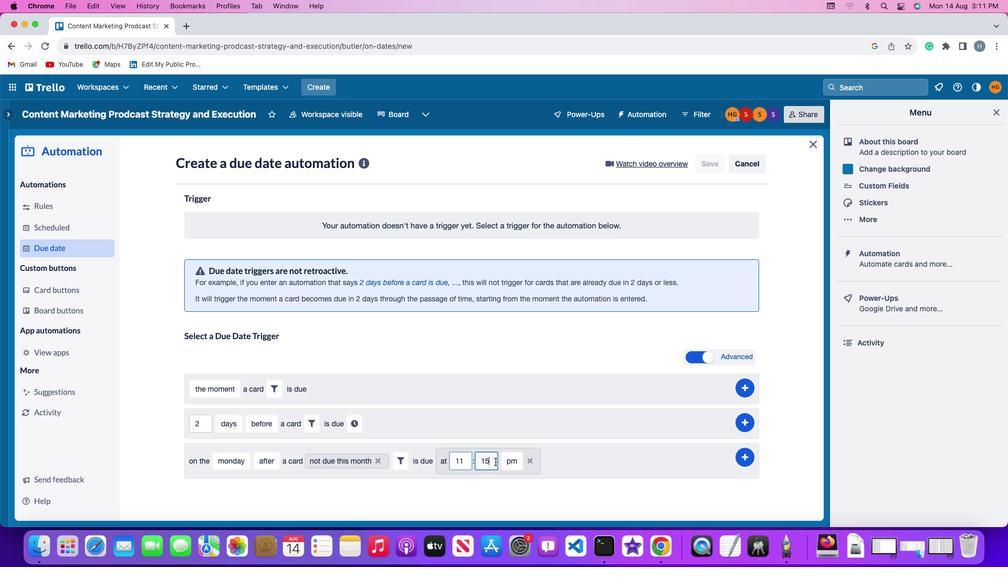 
Action: Key pressed Key.backspaceKey.backspace'0''0'
Screenshot: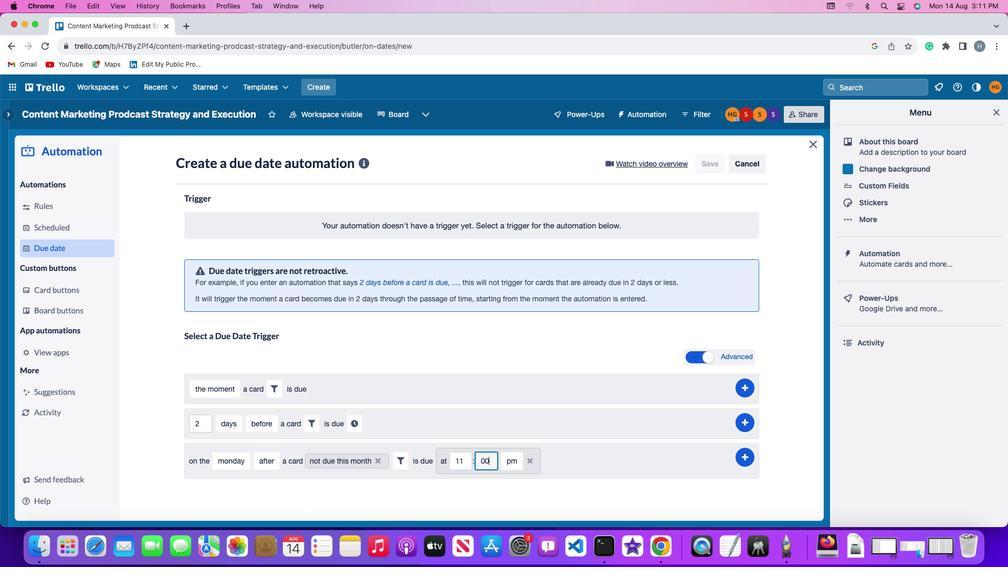 
Action: Mouse moved to (519, 463)
Screenshot: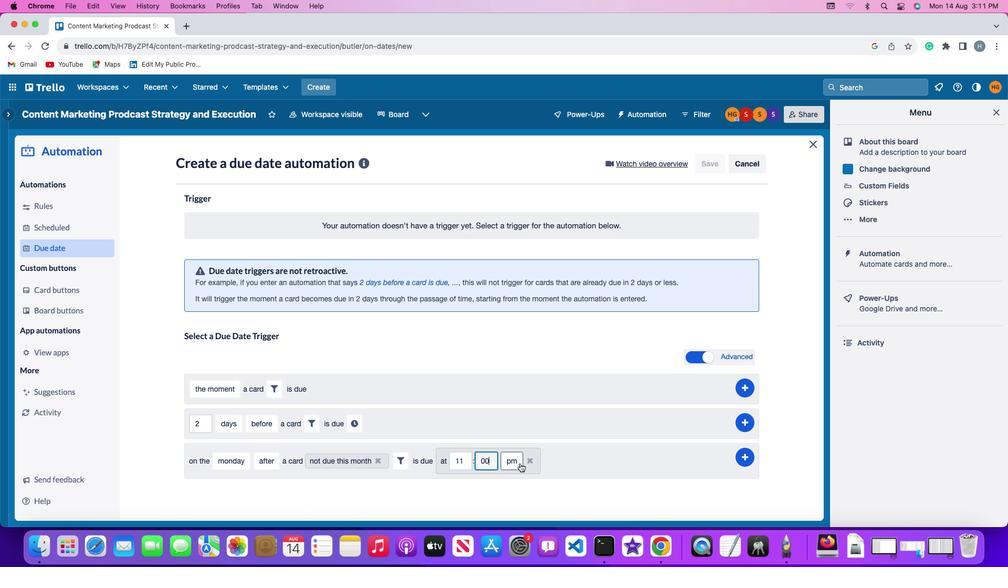 
Action: Mouse pressed left at (519, 463)
Screenshot: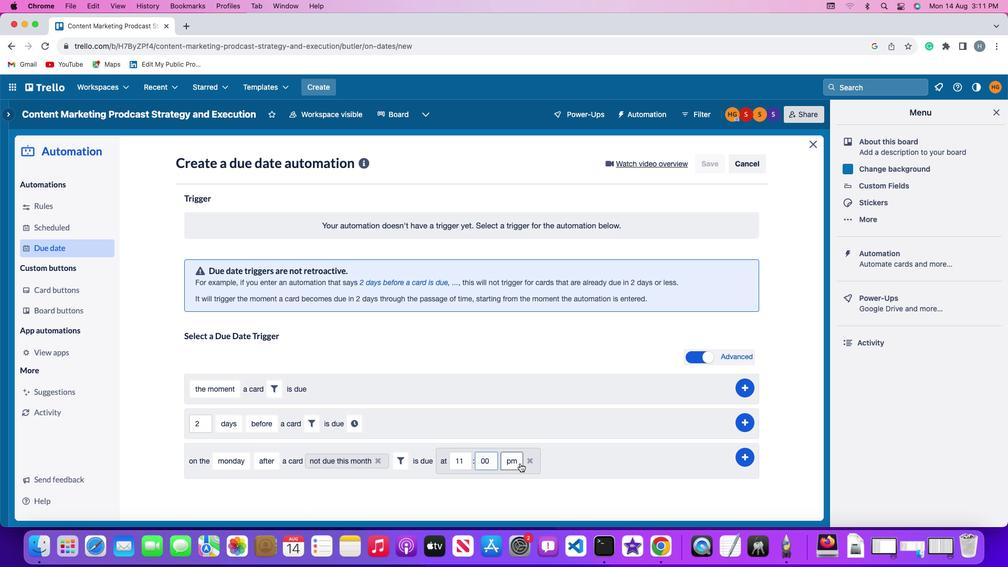 
Action: Mouse moved to (516, 477)
Screenshot: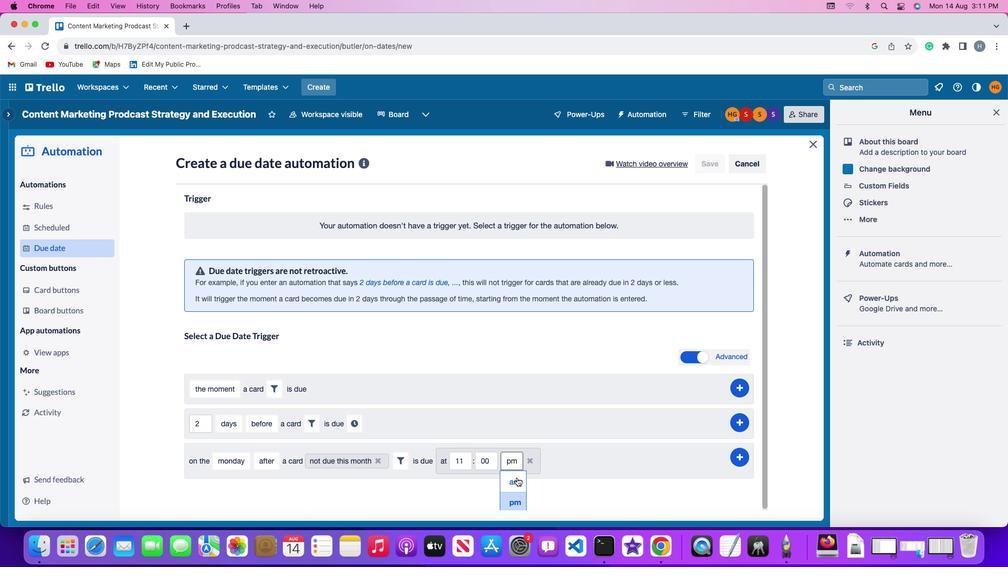 
Action: Mouse pressed left at (516, 477)
Screenshot: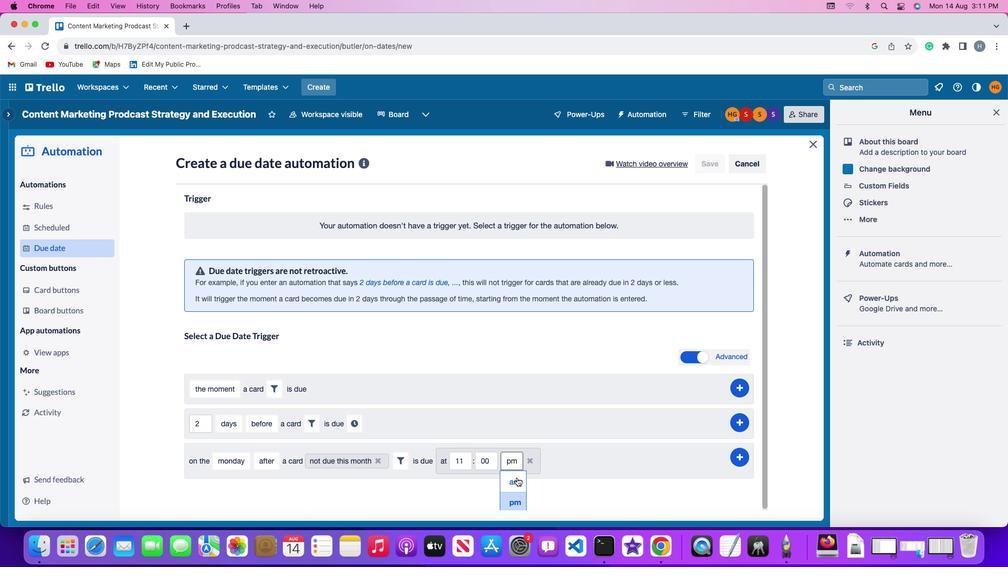 
Action: Mouse moved to (748, 452)
Screenshot: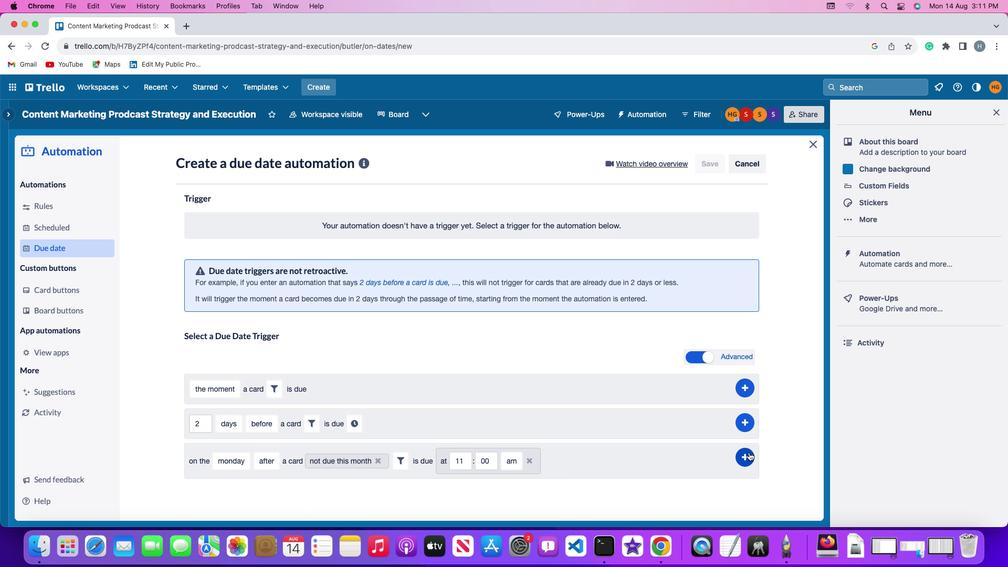 
Action: Mouse pressed left at (748, 452)
Screenshot: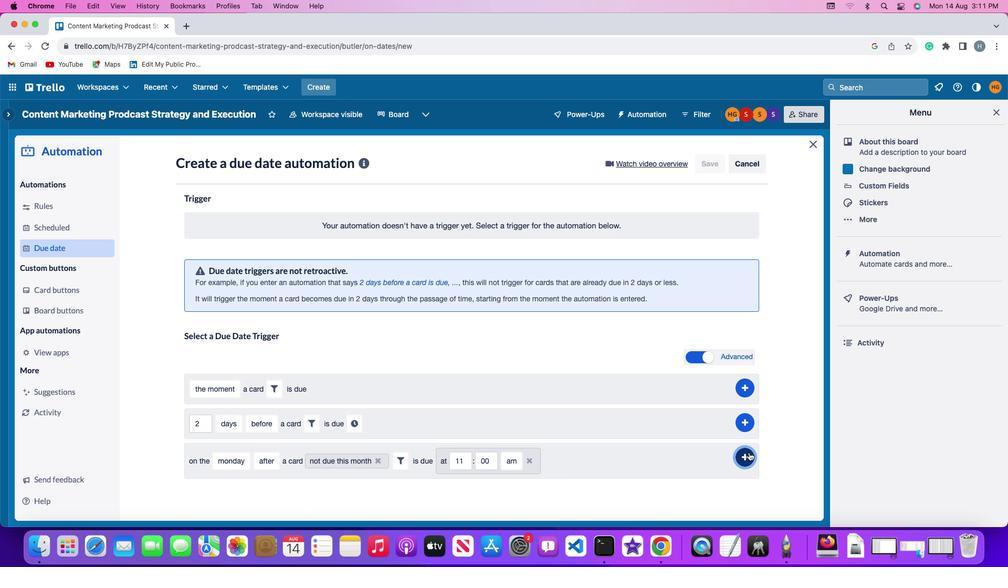 
Action: Mouse moved to (789, 377)
Screenshot: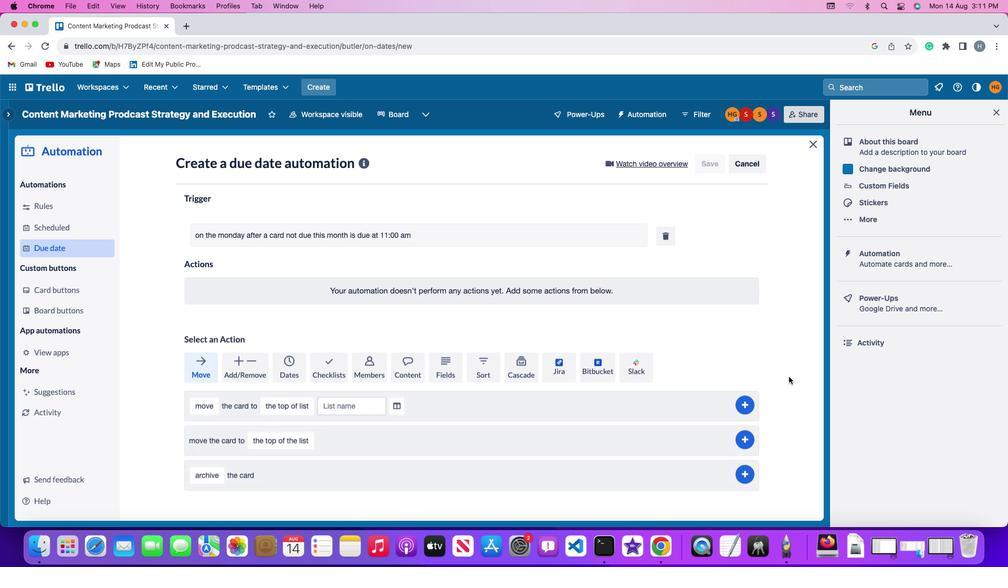 
